 Task: Log work in the project AgileFrame for the issue 'Develop a new tool for automated testing of mobile application battery consumption and energy efficiency' spent time as '5w 3d 14h 37m' and remaining time as '5w 1d 23h 41m' and add a flag. Now add the issue to the epic 'IT Knowledge Management Process Improvement'. Log work in the project AgileFrame for the issue 'Upgrade the error logging and monitoring capabilities of a web application to improve error detection and resolution' spent time as '3w 4d 11h 43m' and remaining time as '1w 4d 1h 37m' and clone the issue. Now add the issue to the epic 'IT Problem Management Process Improvement'
Action: Mouse moved to (867, 200)
Screenshot: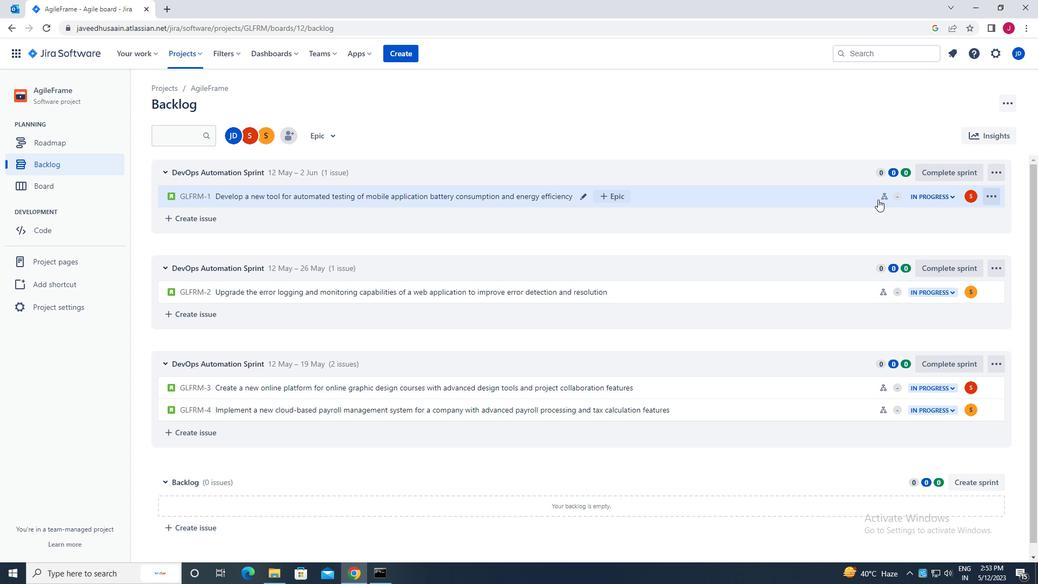 
Action: Mouse pressed left at (867, 200)
Screenshot: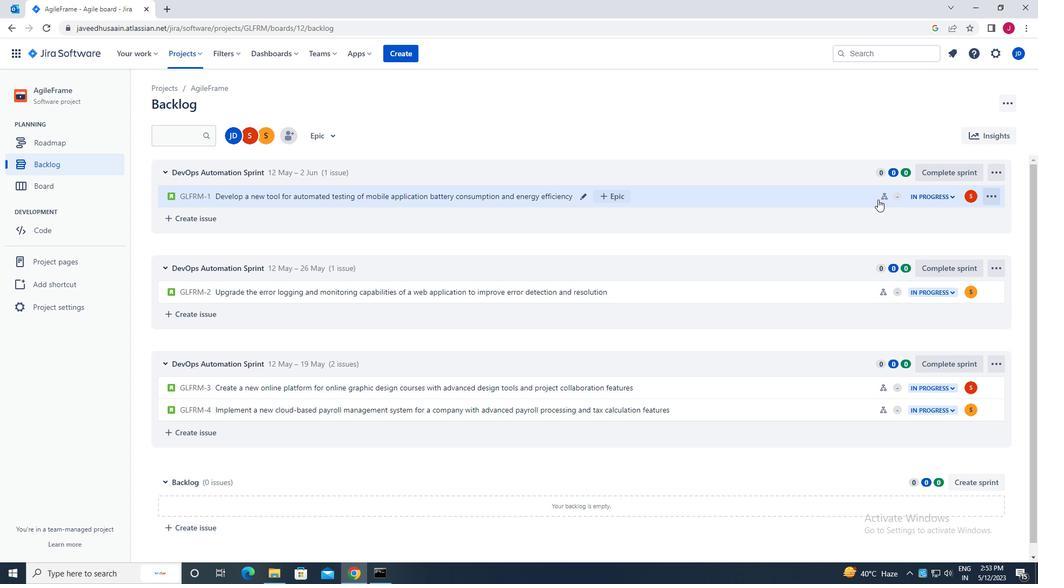 
Action: Mouse moved to (987, 163)
Screenshot: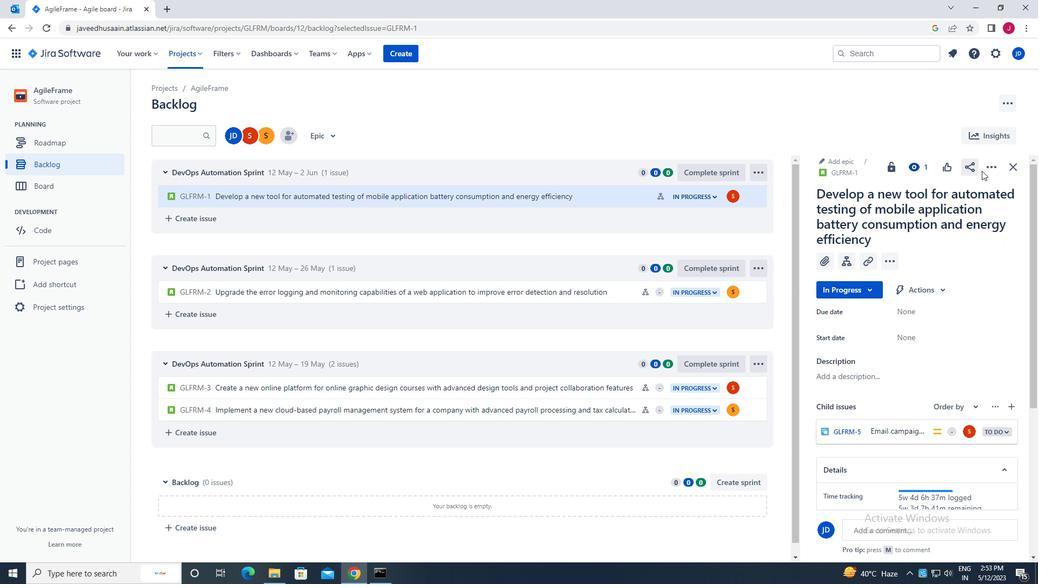 
Action: Mouse pressed left at (987, 163)
Screenshot: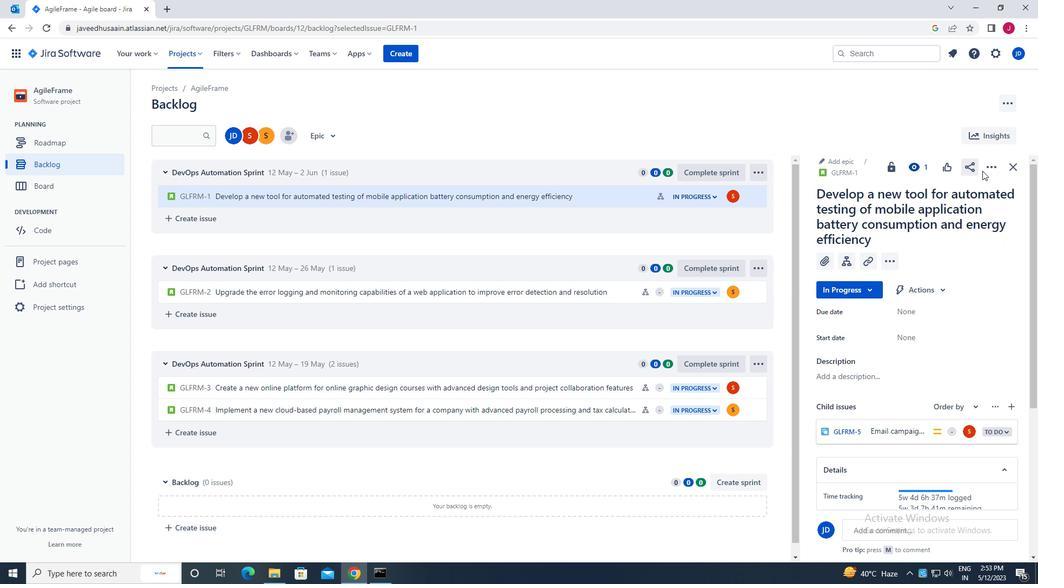 
Action: Mouse moved to (947, 197)
Screenshot: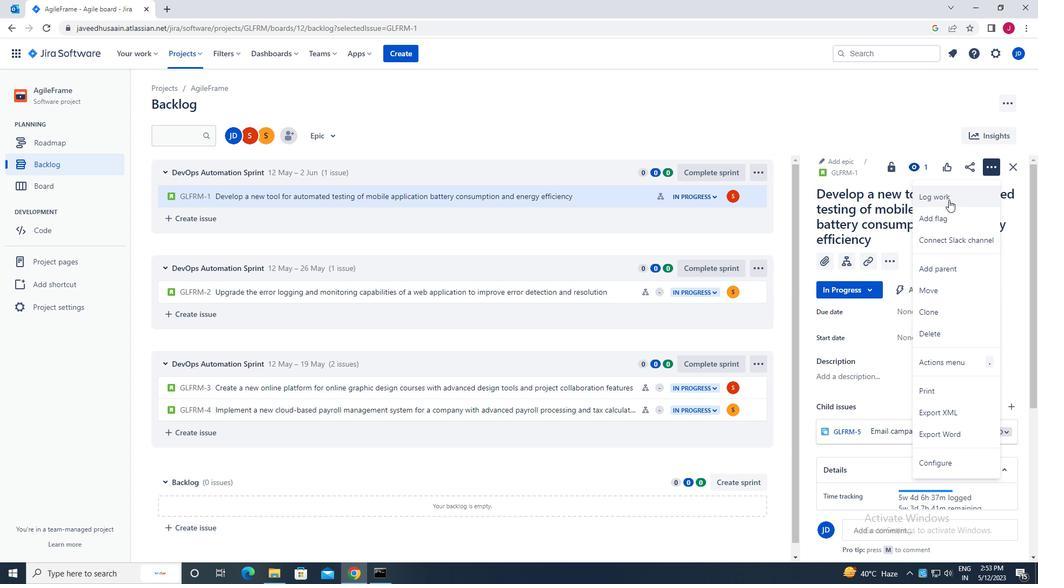 
Action: Mouse pressed left at (947, 197)
Screenshot: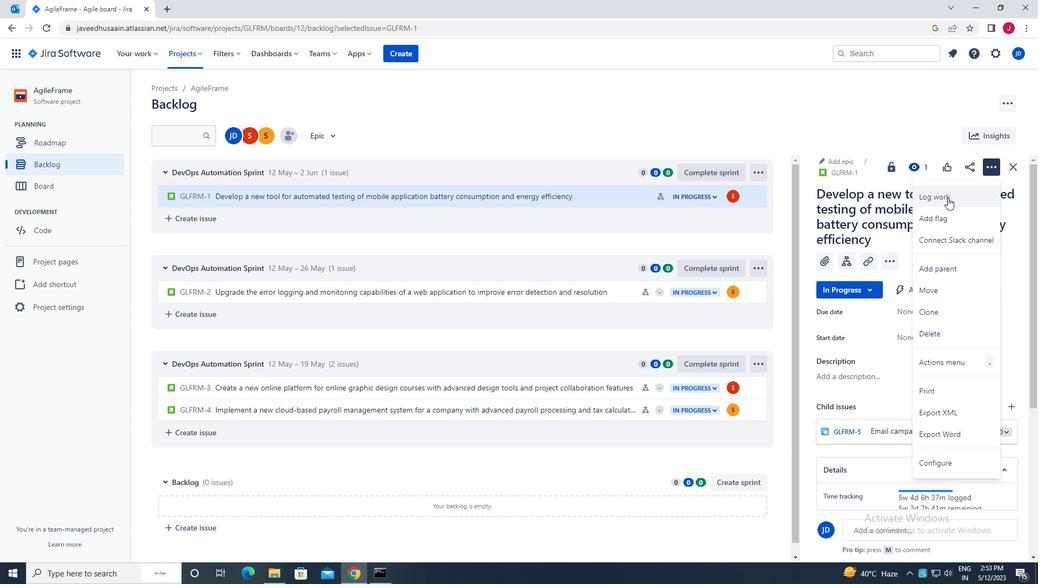 
Action: Mouse moved to (487, 163)
Screenshot: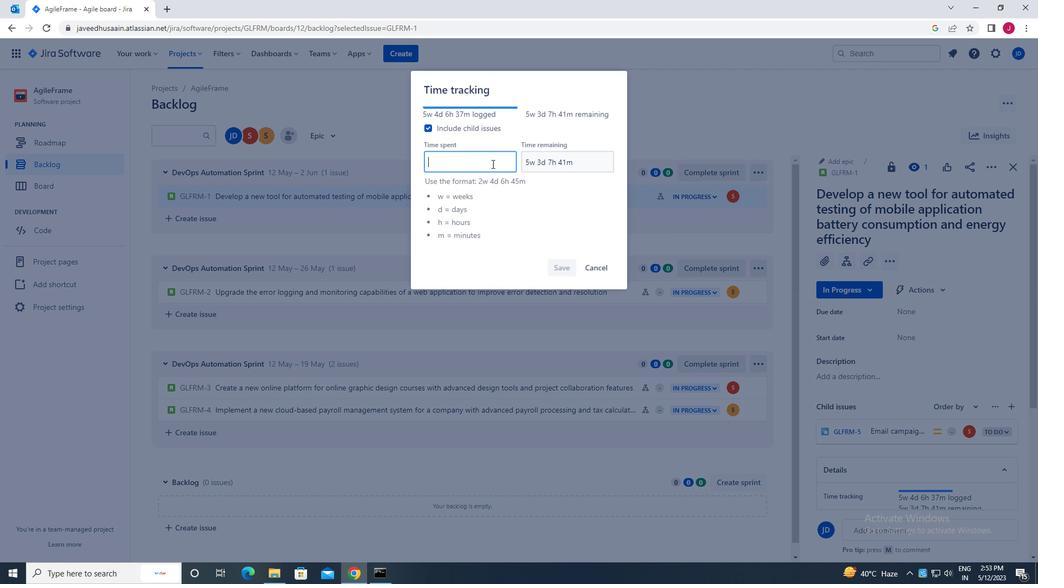 
Action: Mouse pressed left at (487, 163)
Screenshot: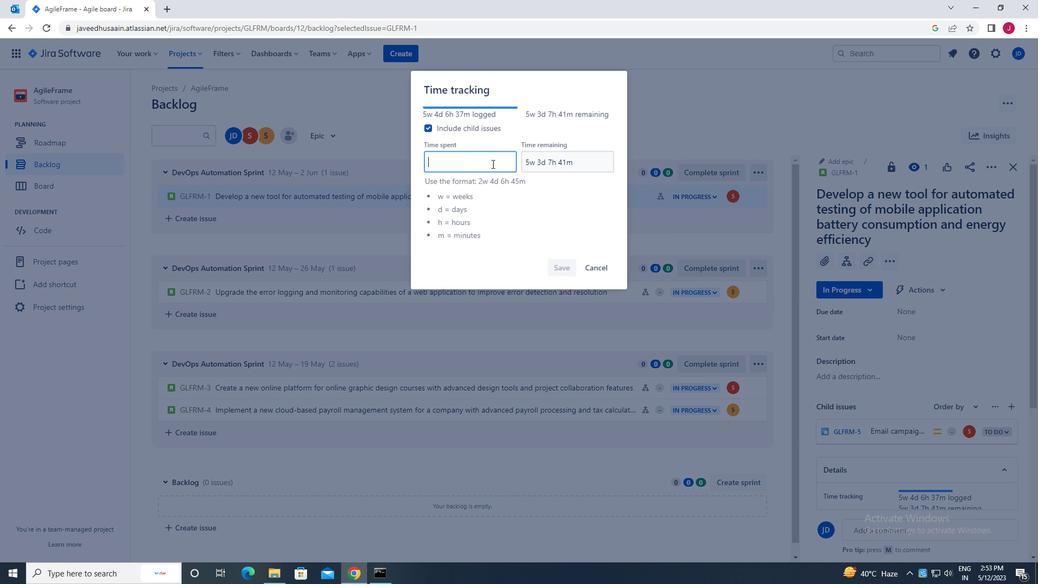 
Action: Key pressed 5w<Key.space>3d<Key.space>14h<Key.space>37m
Screenshot: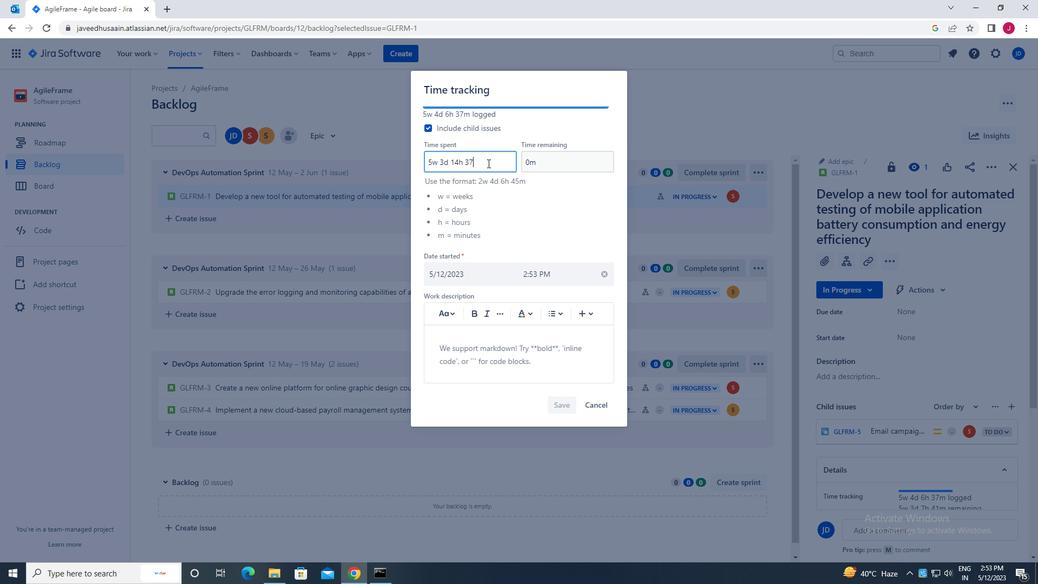 
Action: Mouse moved to (548, 164)
Screenshot: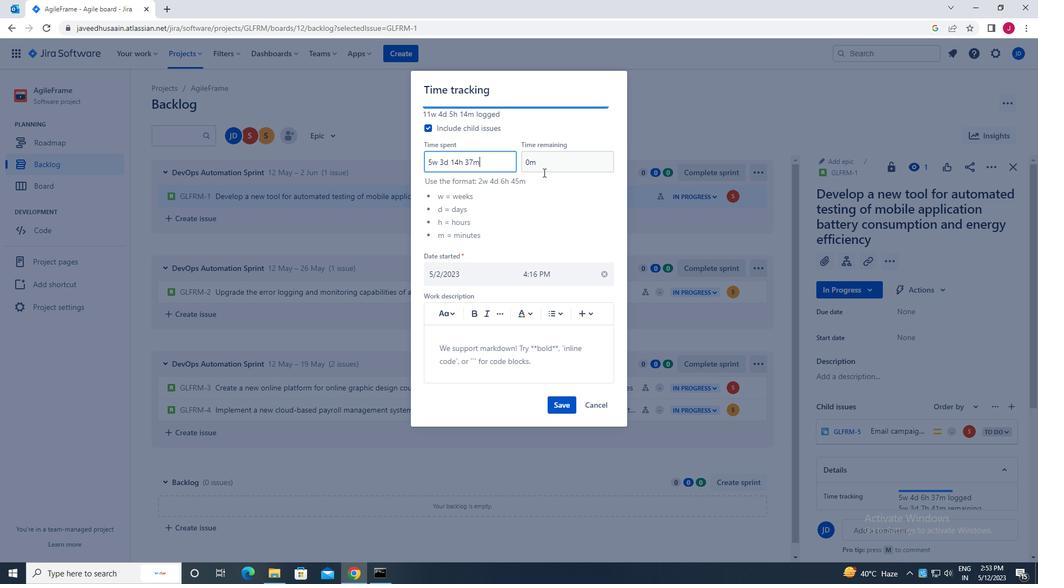 
Action: Mouse pressed left at (548, 164)
Screenshot: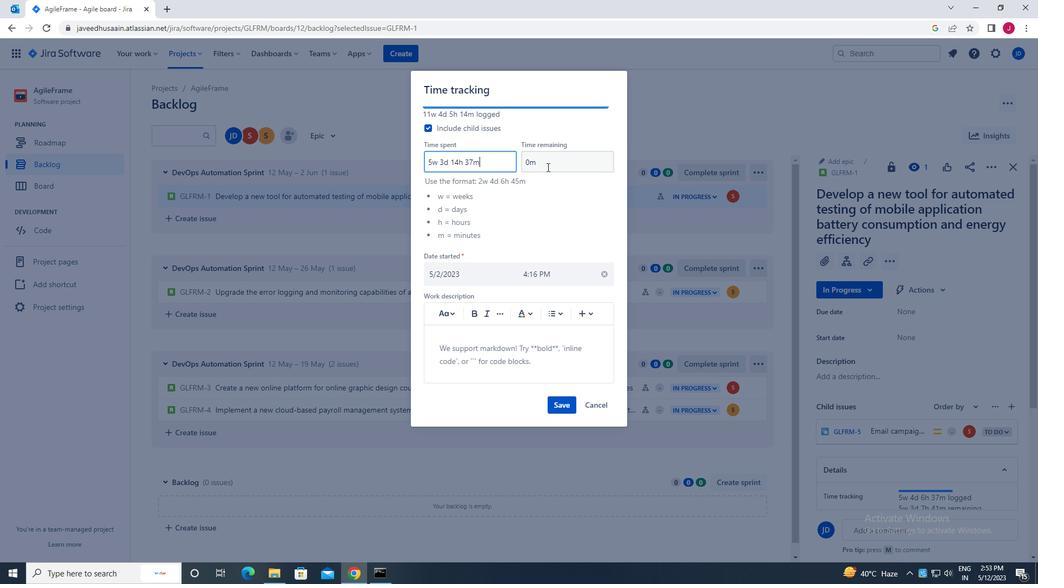 
Action: Key pressed <Key.backspace><Key.backspace><Key.backspace>5w<Key.space>1d<Key.space>23h<Key.space>41m
Screenshot: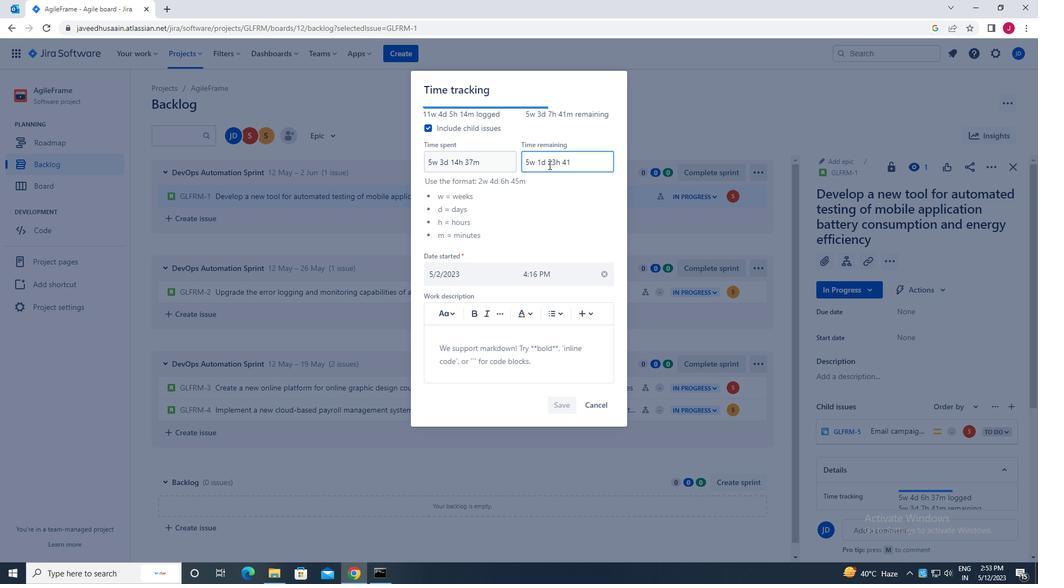 
Action: Mouse moved to (564, 406)
Screenshot: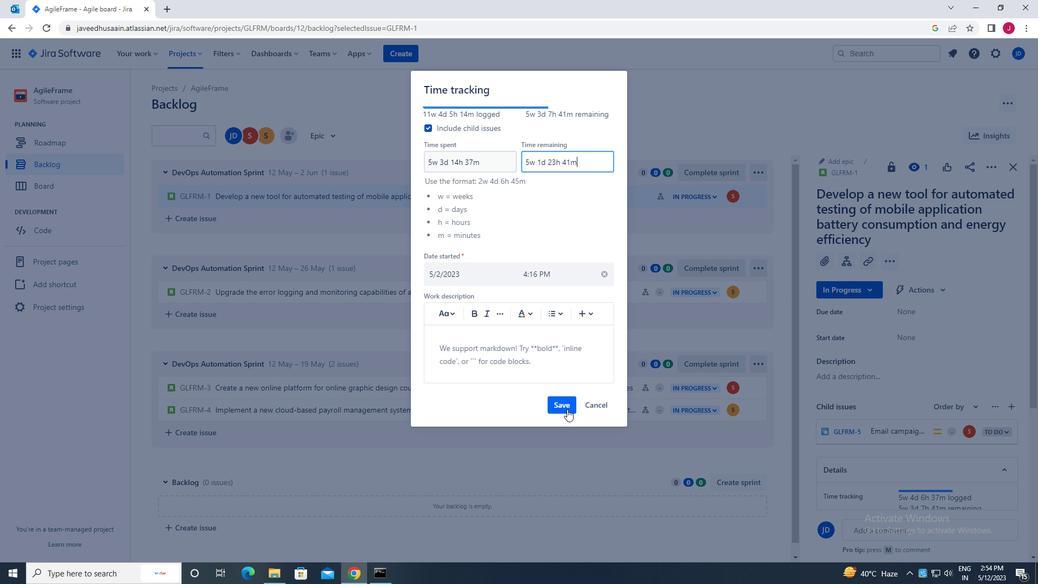 
Action: Mouse pressed left at (564, 406)
Screenshot: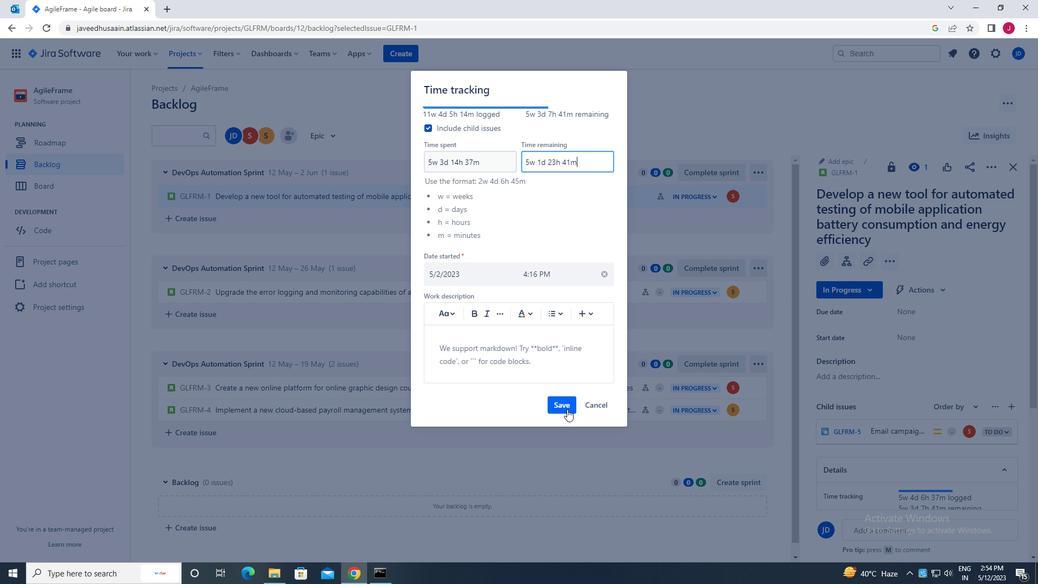 
Action: Mouse moved to (989, 163)
Screenshot: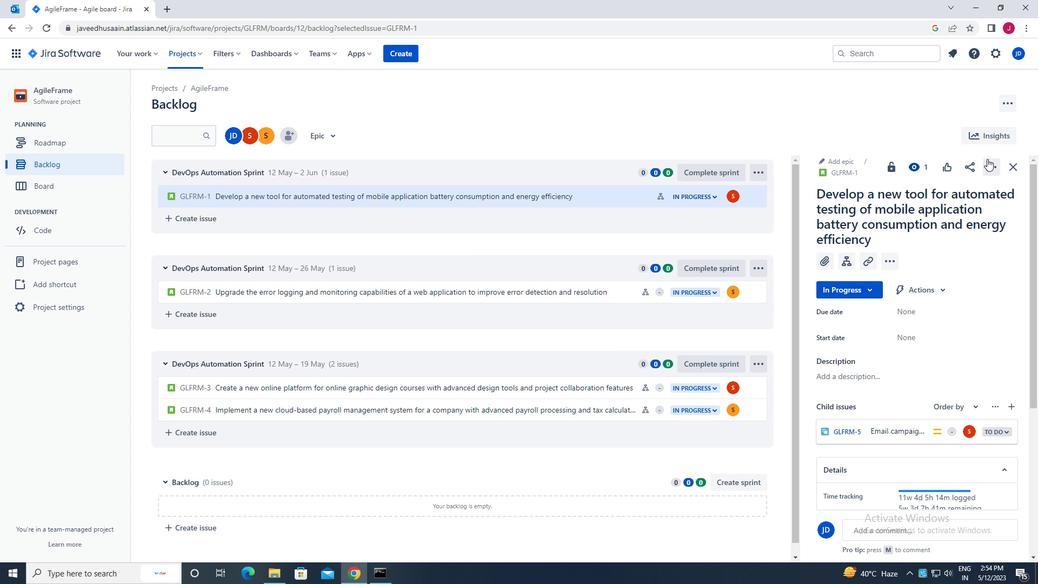 
Action: Mouse pressed left at (989, 163)
Screenshot: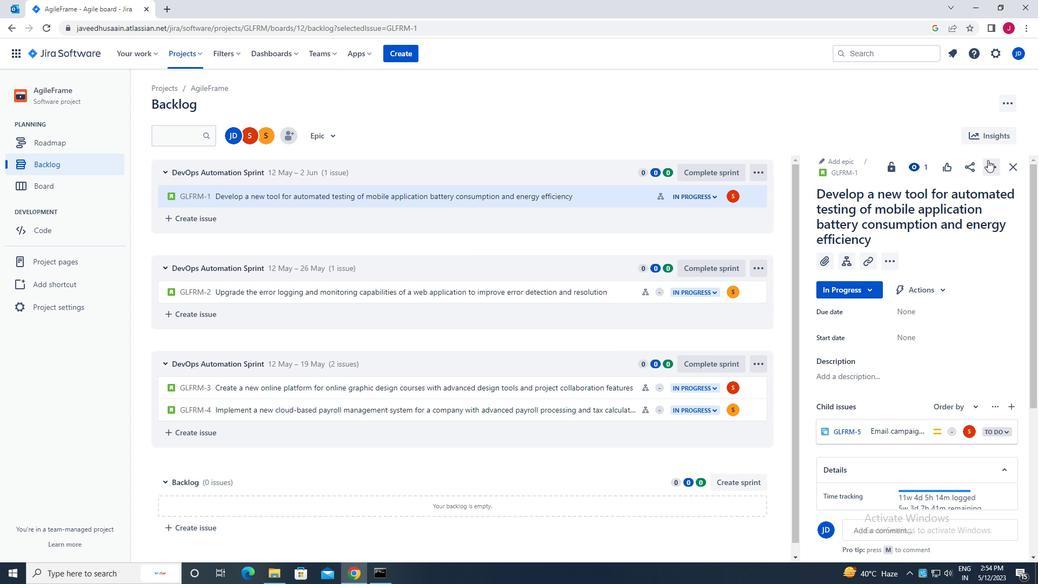 
Action: Mouse moved to (945, 216)
Screenshot: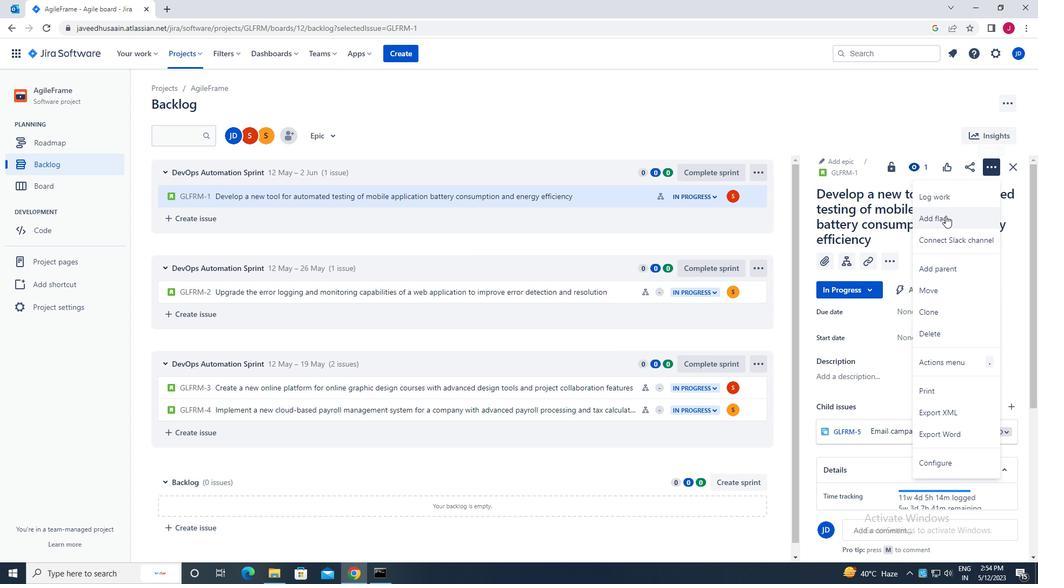 
Action: Mouse pressed left at (945, 216)
Screenshot: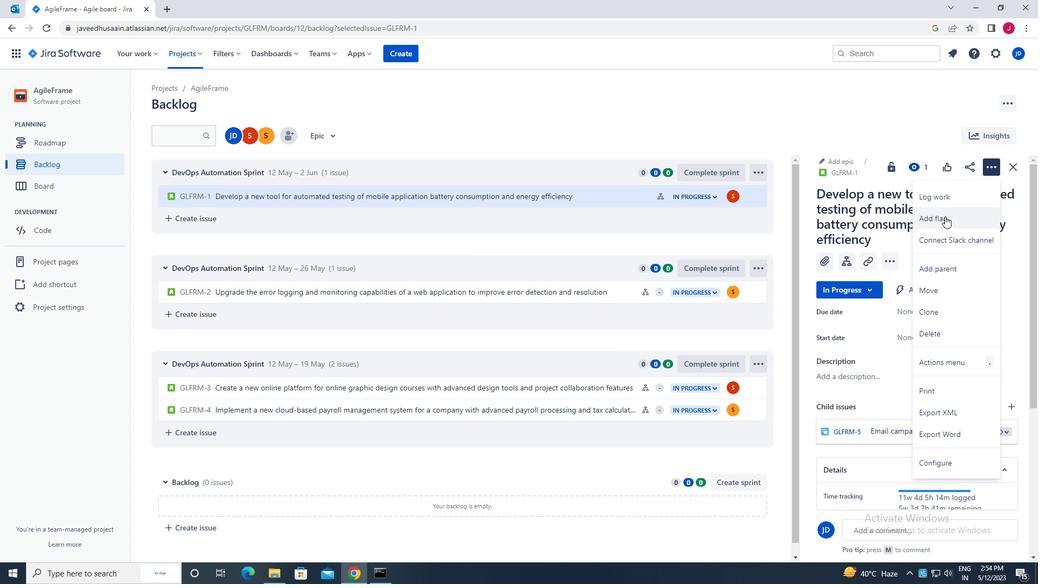 
Action: Mouse moved to (330, 135)
Screenshot: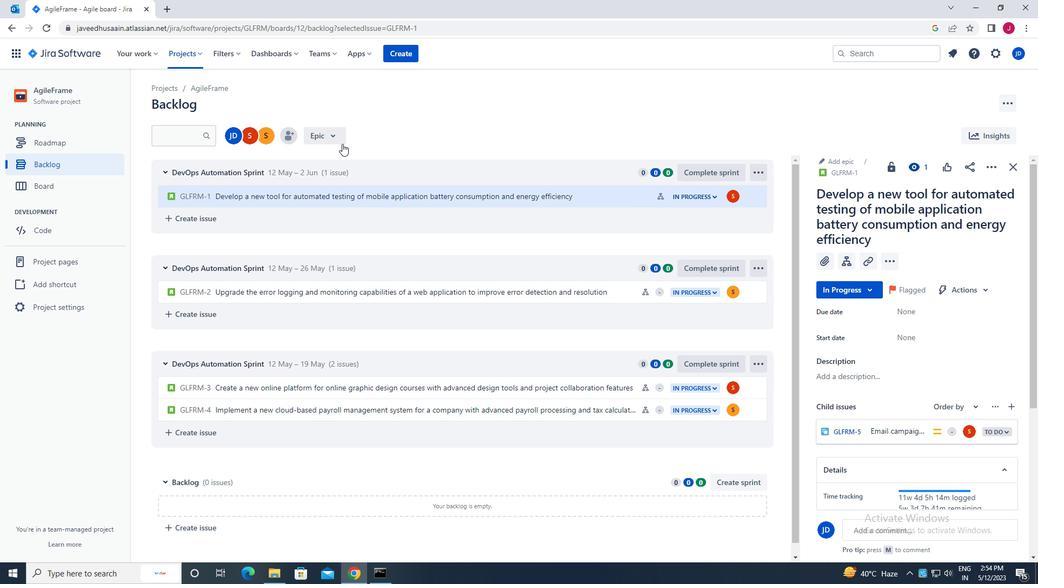 
Action: Mouse pressed left at (330, 135)
Screenshot: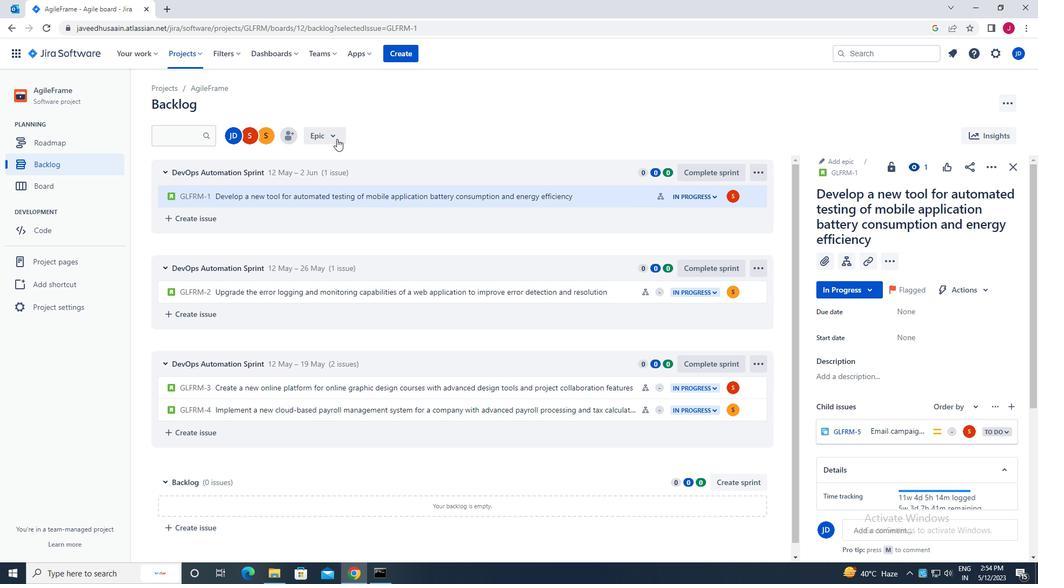 
Action: Mouse moved to (351, 182)
Screenshot: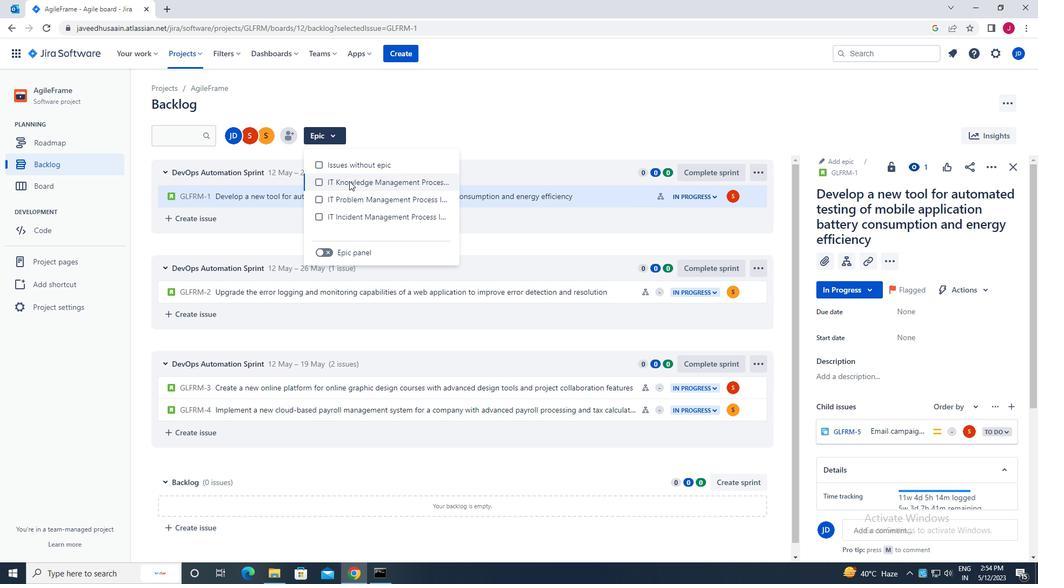 
Action: Mouse pressed left at (351, 182)
Screenshot: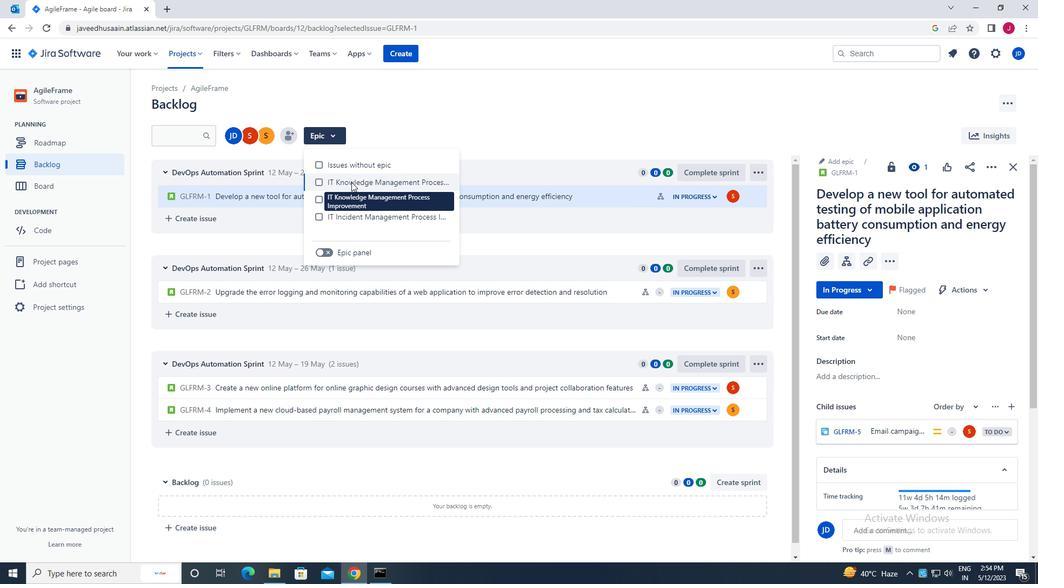 
Action: Mouse moved to (506, 116)
Screenshot: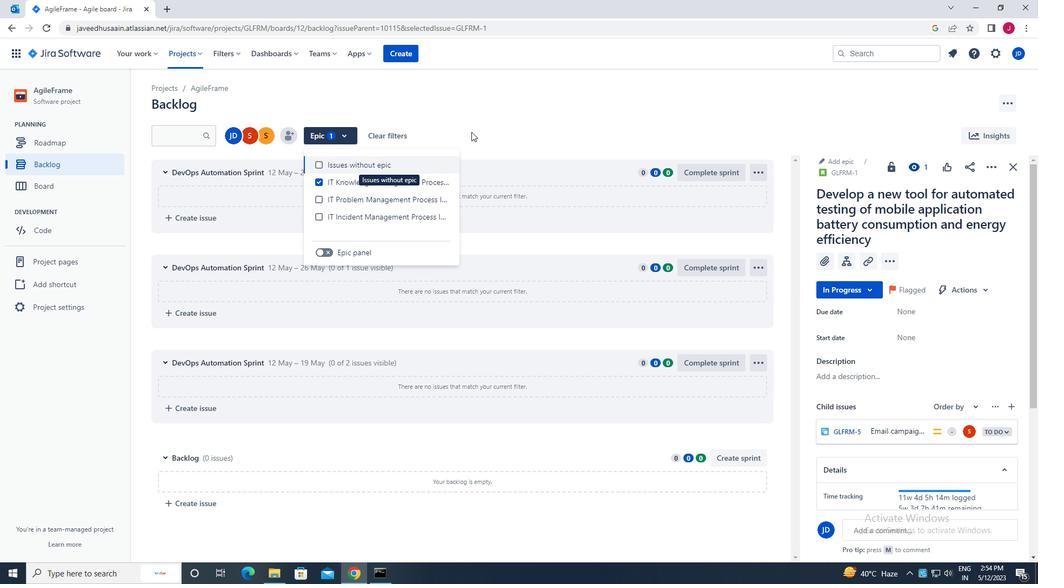 
Action: Mouse pressed left at (506, 116)
Screenshot: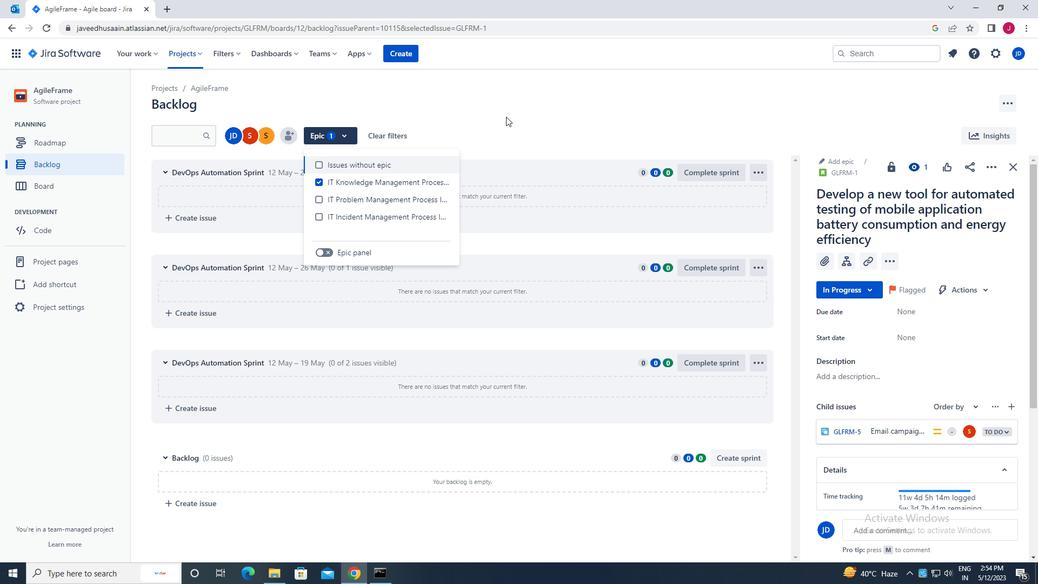 
Action: Mouse moved to (1017, 168)
Screenshot: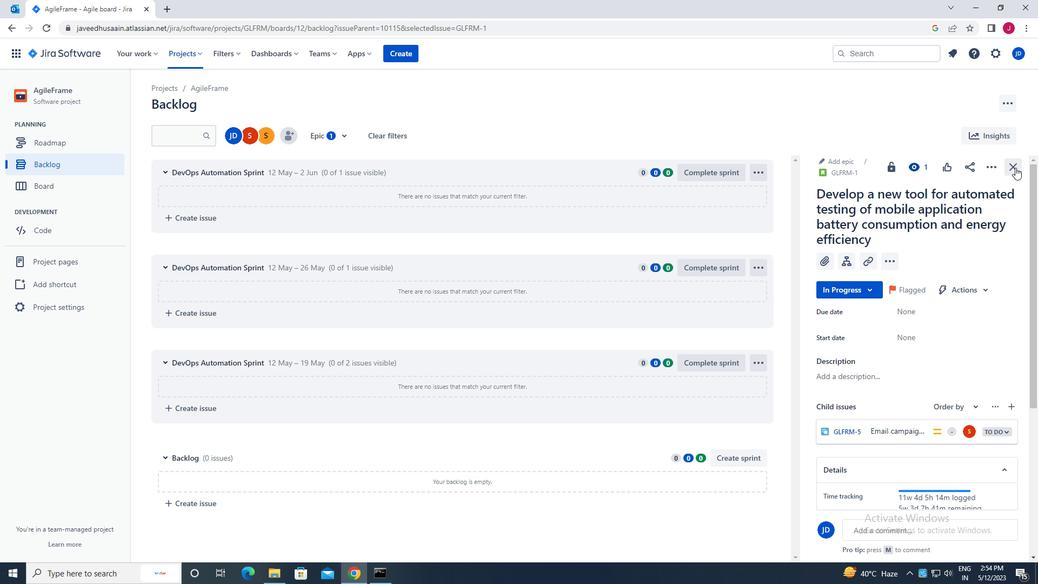 
Action: Mouse pressed left at (1017, 168)
Screenshot: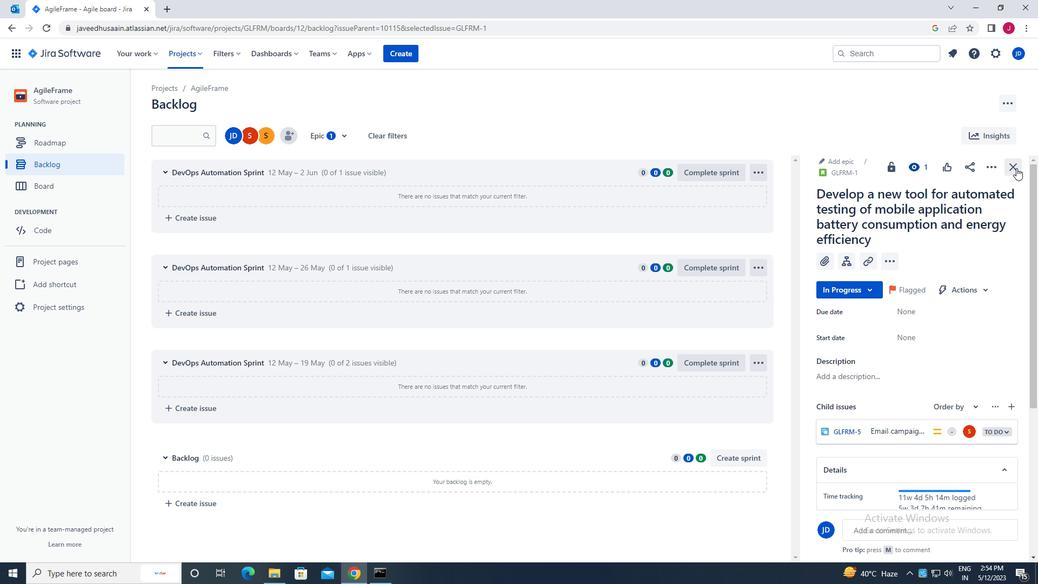 
Action: Mouse moved to (82, 164)
Screenshot: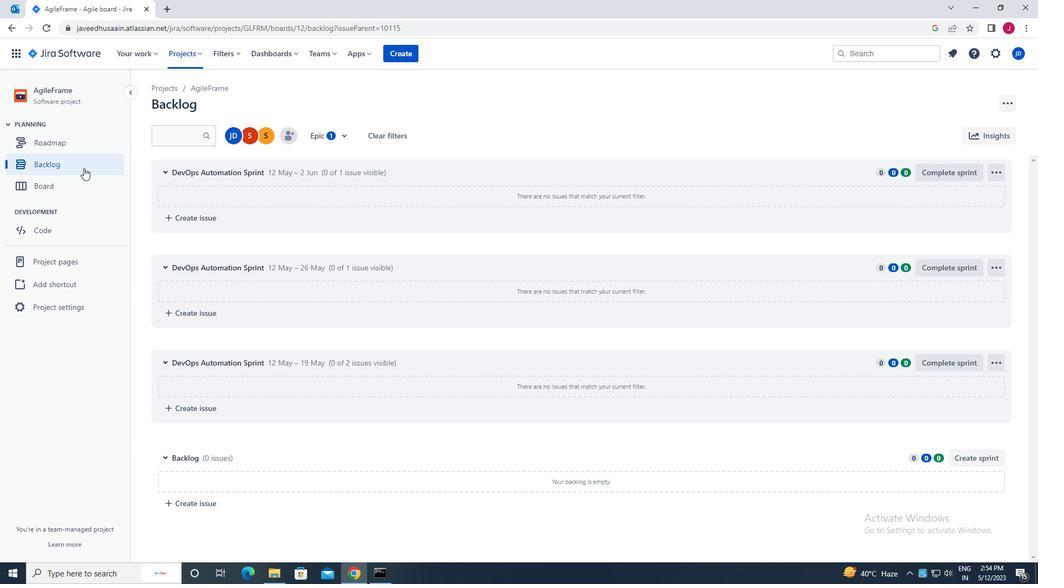 
Action: Mouse pressed left at (82, 164)
Screenshot: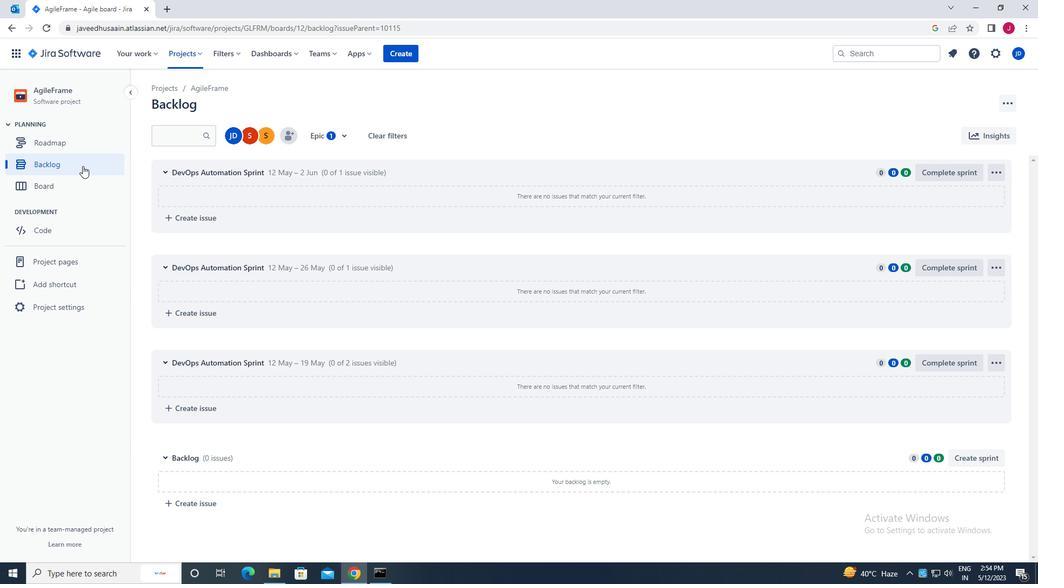 
Action: Mouse moved to (853, 295)
Screenshot: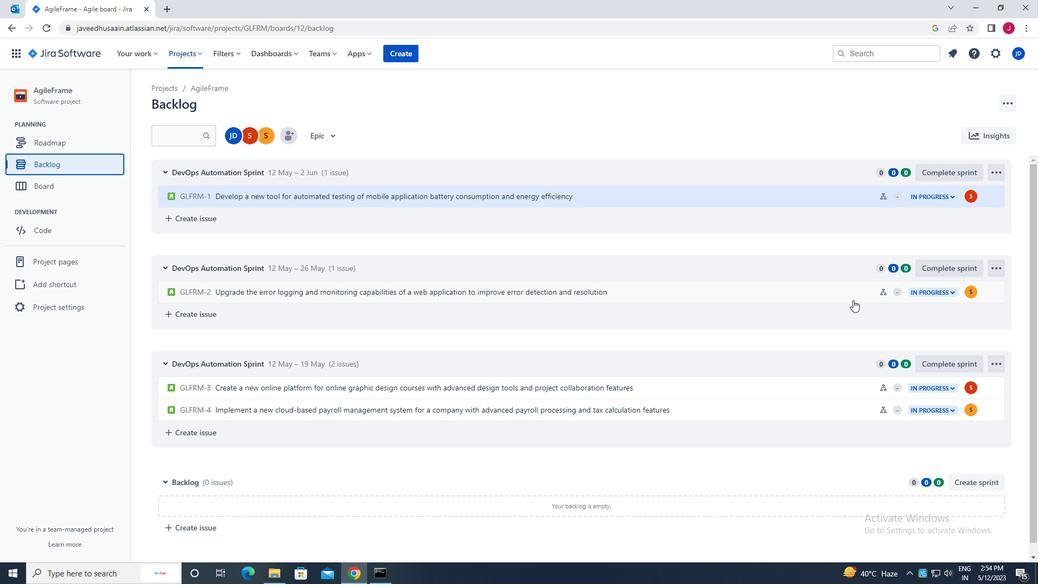 
Action: Mouse pressed left at (853, 295)
Screenshot: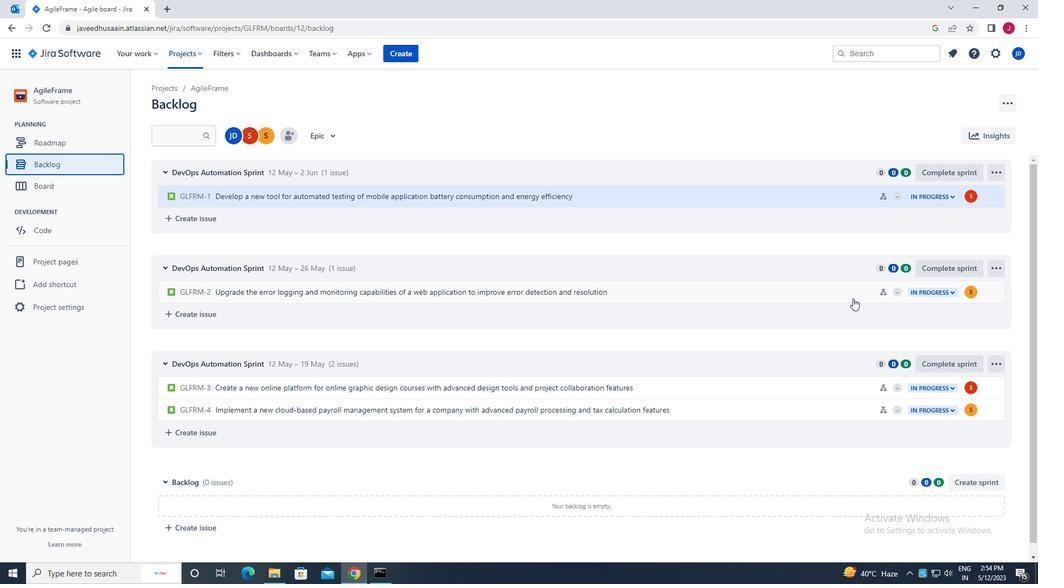 
Action: Mouse moved to (990, 167)
Screenshot: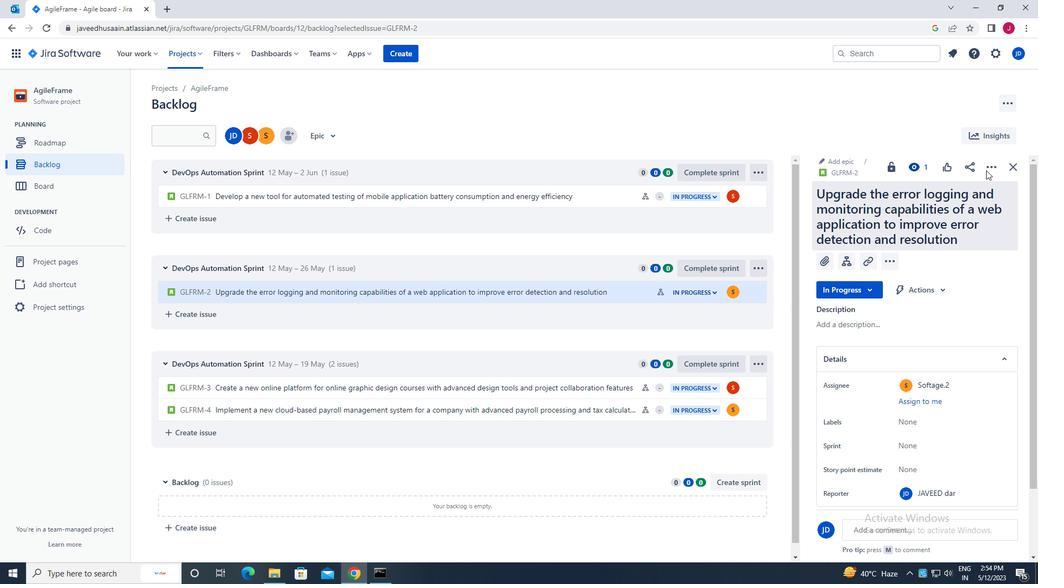 
Action: Mouse pressed left at (990, 167)
Screenshot: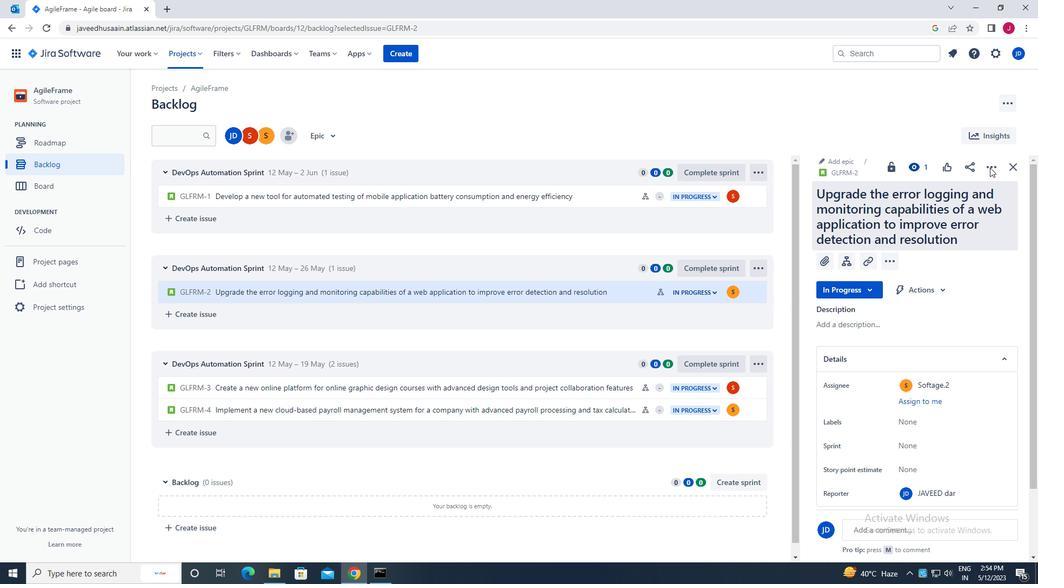 
Action: Mouse moved to (941, 196)
Screenshot: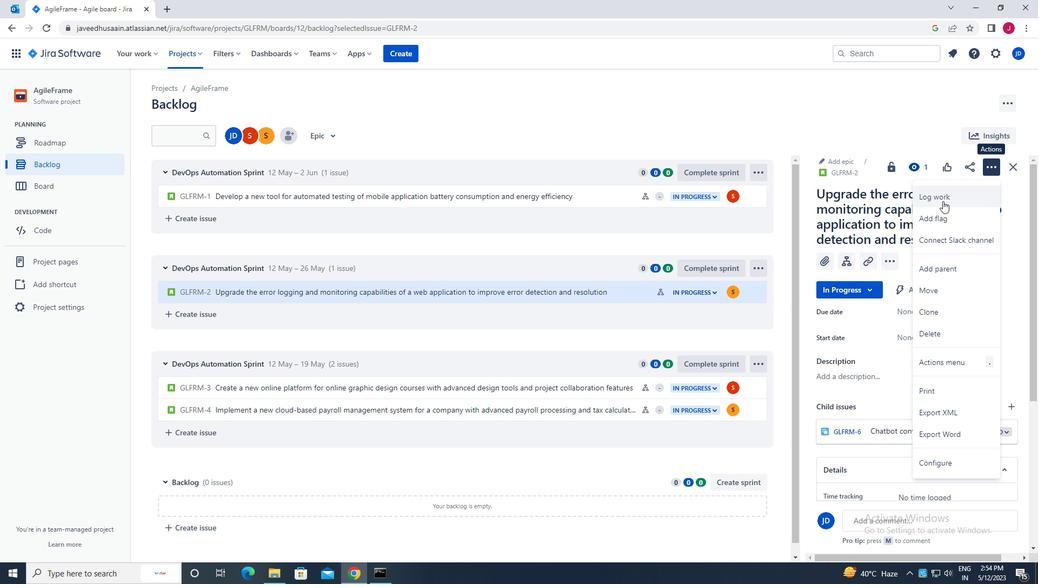 
Action: Mouse pressed left at (941, 196)
Screenshot: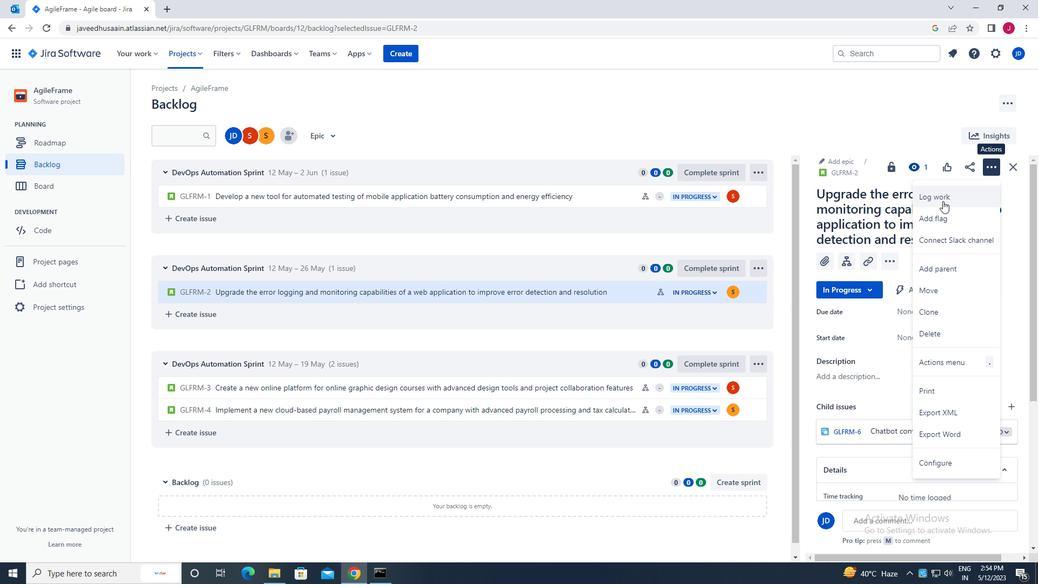 
Action: Mouse moved to (465, 164)
Screenshot: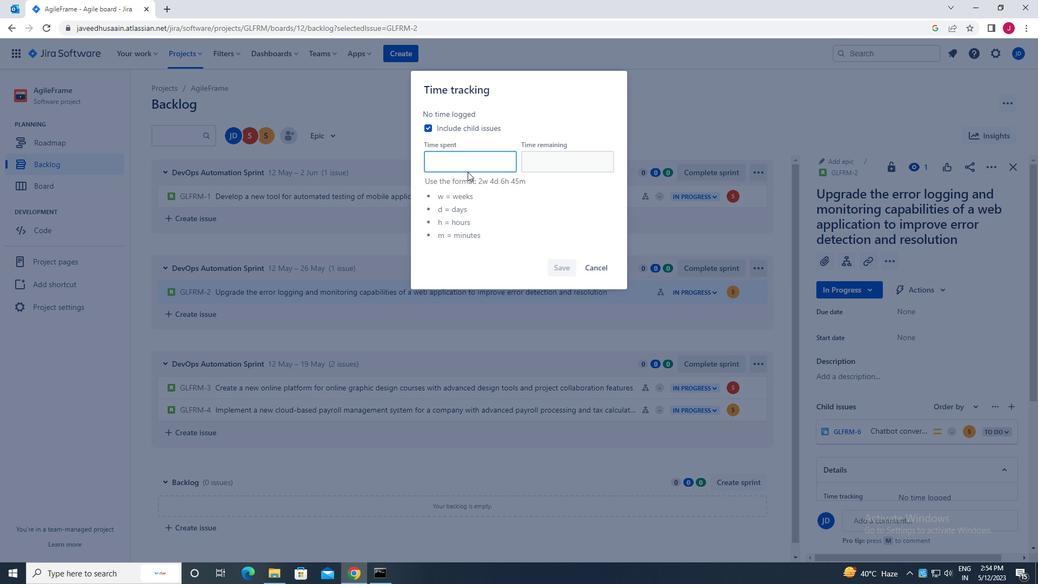 
Action: Mouse pressed left at (465, 164)
Screenshot: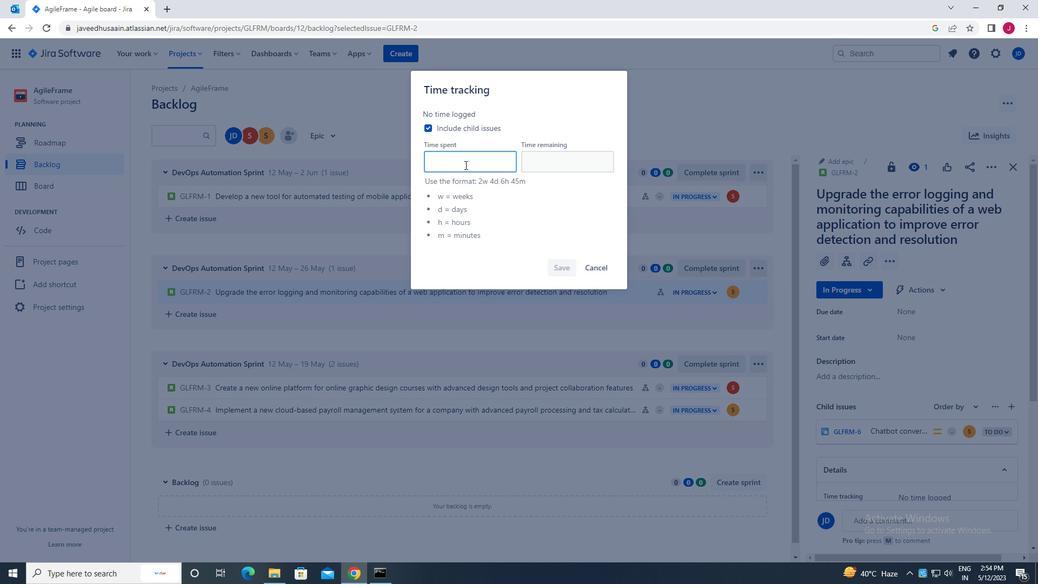 
Action: Key pressed 3w<Key.space>4d<Key.space>11h<Key.space>43m
Screenshot: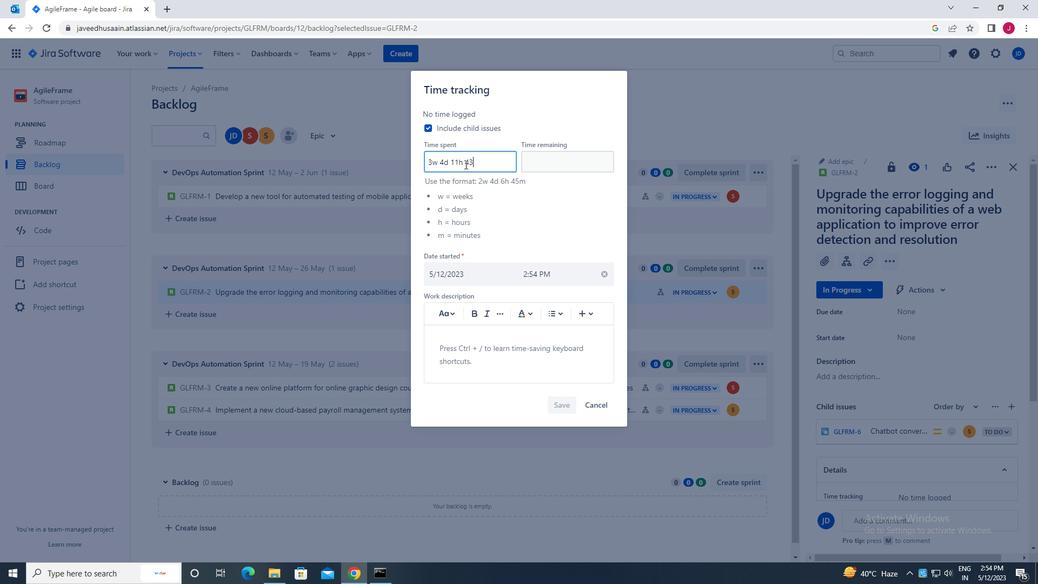 
Action: Mouse moved to (541, 164)
Screenshot: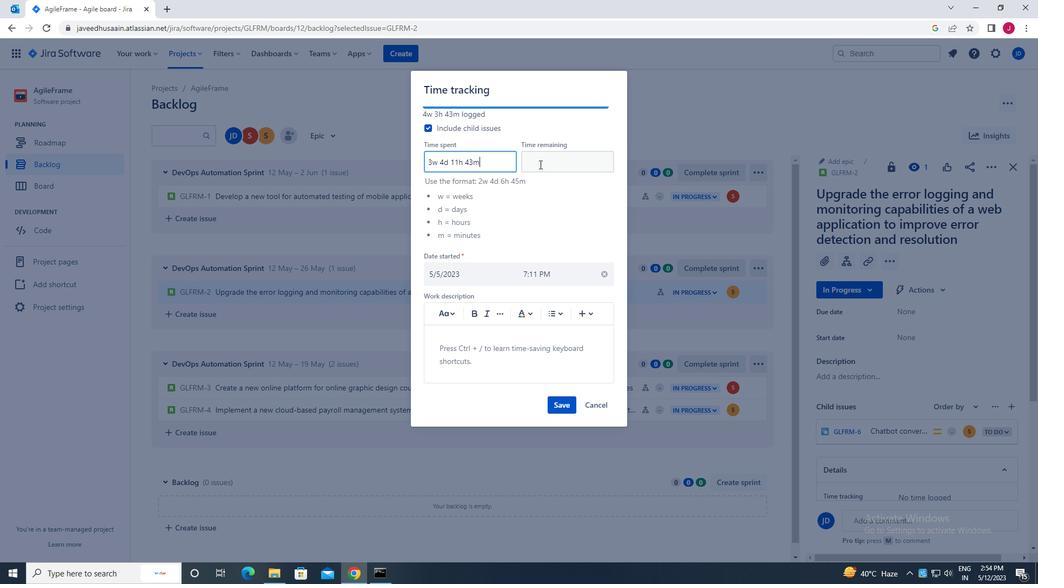 
Action: Mouse pressed left at (541, 164)
Screenshot: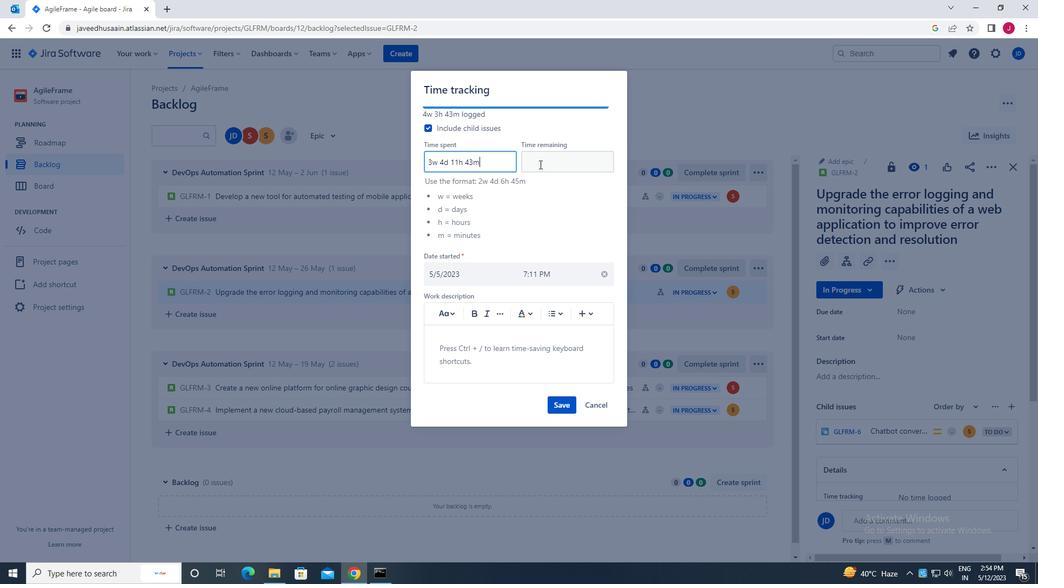 
Action: Mouse moved to (542, 164)
Screenshot: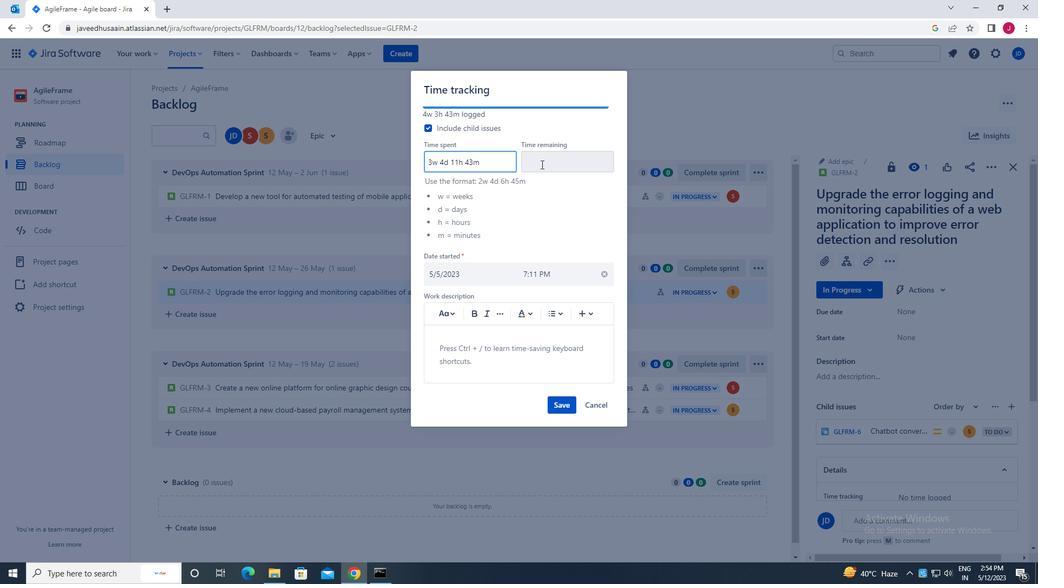 
Action: Key pressed 1w<Key.space>4d<Key.space>1h<Key.space>37m
Screenshot: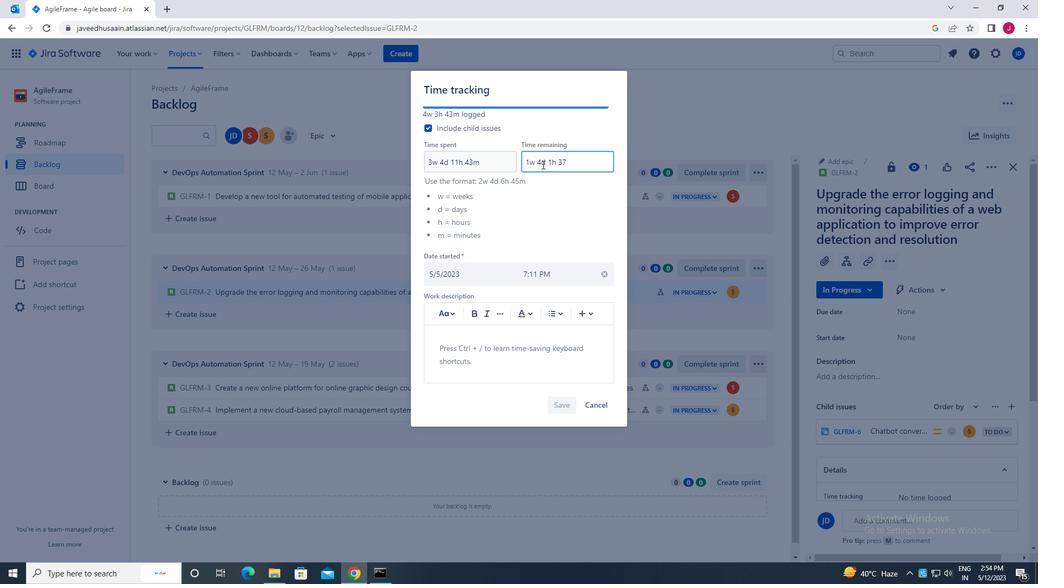 
Action: Mouse moved to (555, 403)
Screenshot: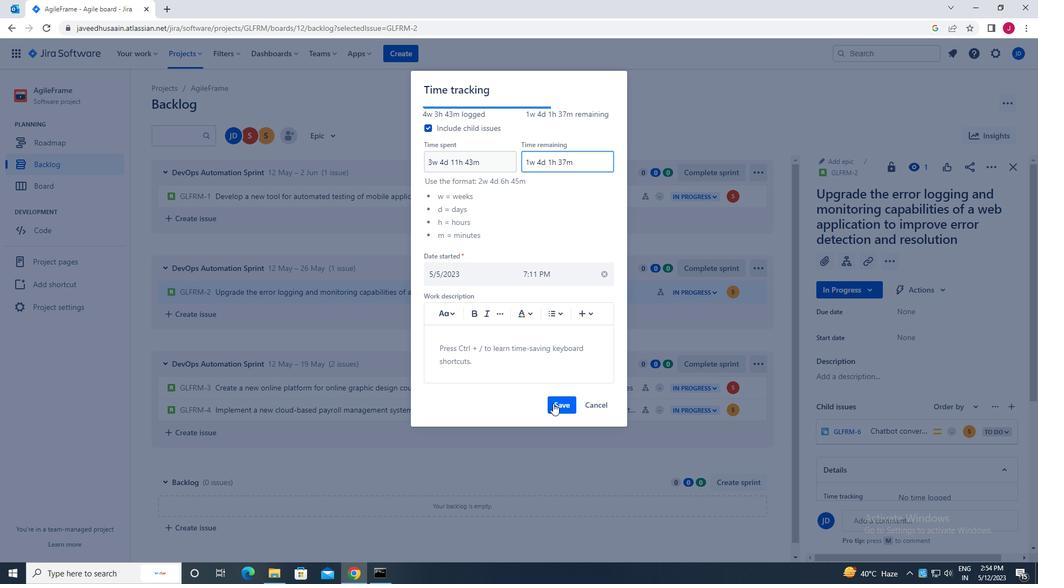 
Action: Mouse pressed left at (555, 403)
Screenshot: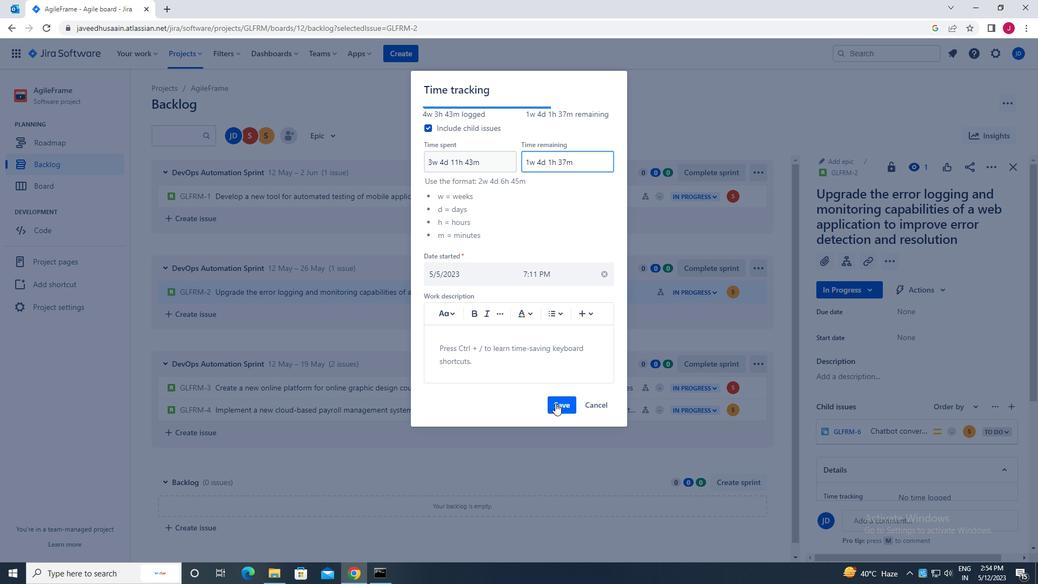 
Action: Mouse moved to (987, 166)
Screenshot: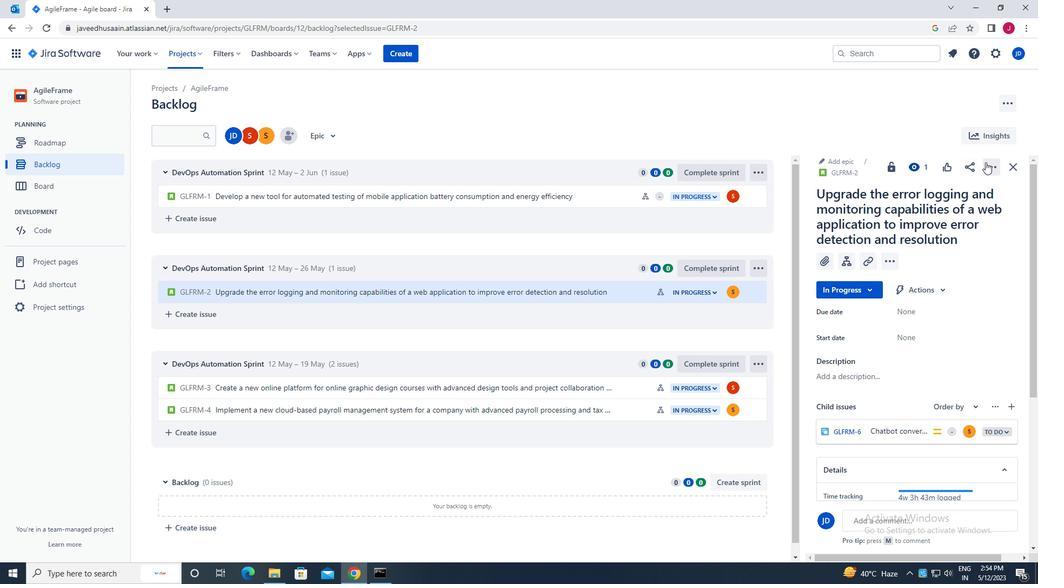 
Action: Mouse pressed left at (987, 166)
Screenshot: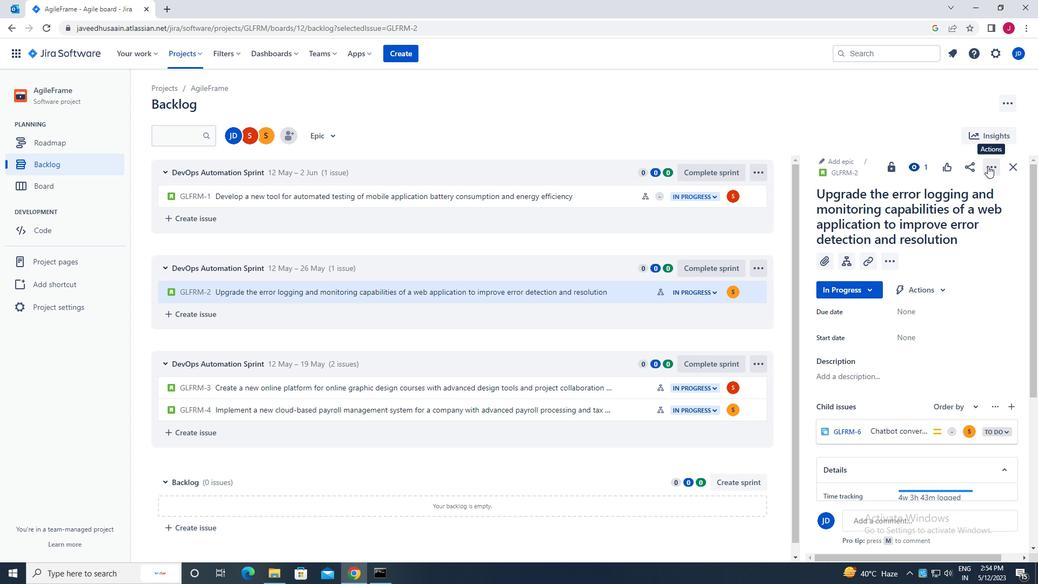 
Action: Mouse moved to (938, 311)
Screenshot: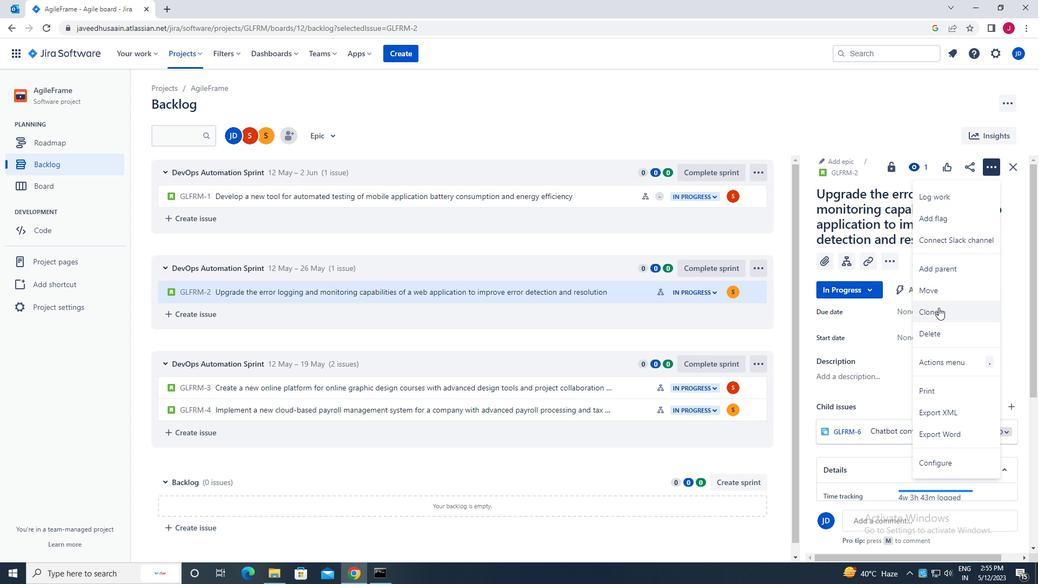 
Action: Mouse pressed left at (938, 311)
Screenshot: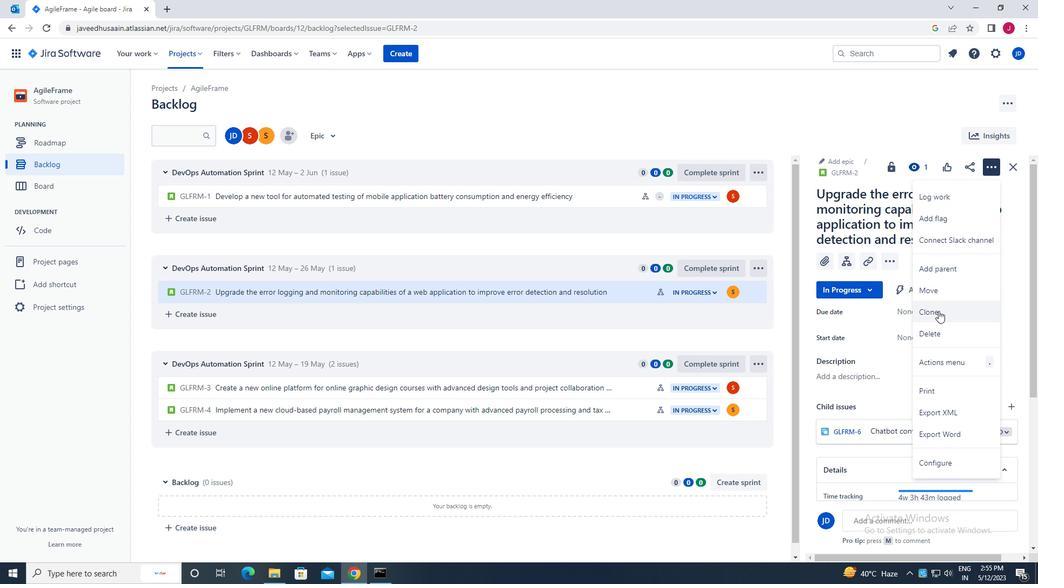 
Action: Mouse moved to (586, 230)
Screenshot: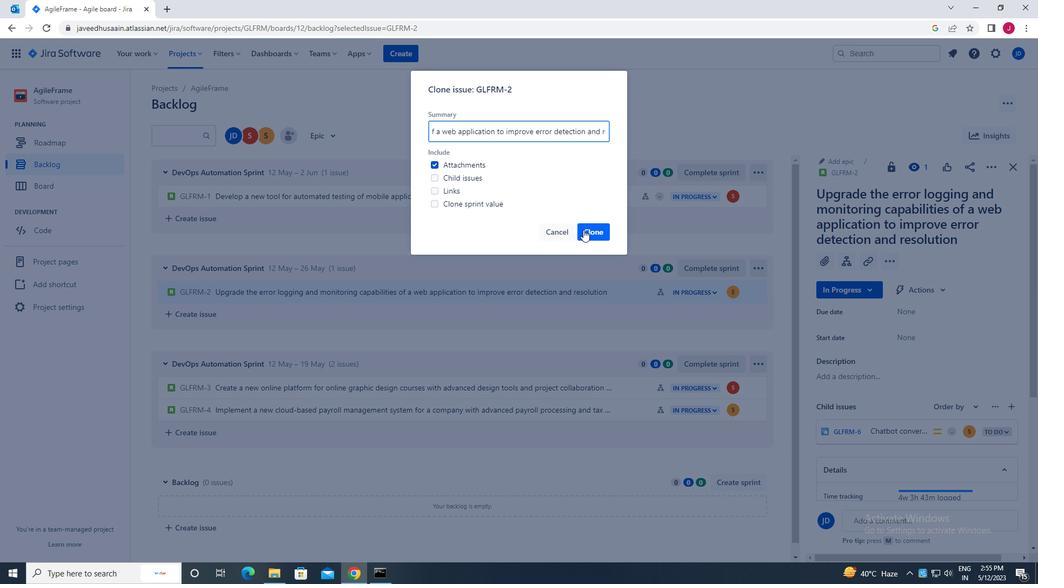 
Action: Mouse pressed left at (586, 230)
Screenshot: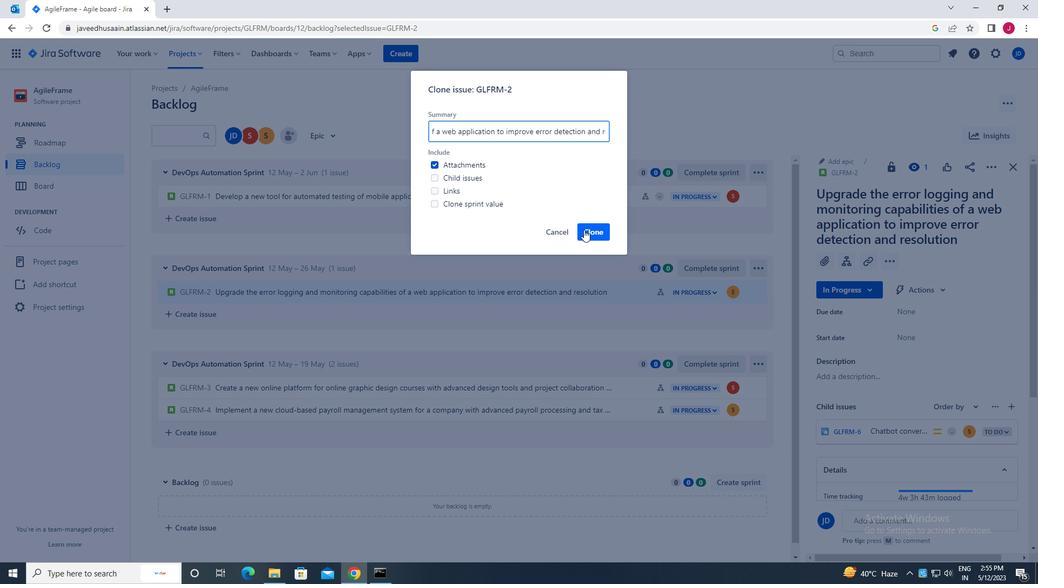 
Action: Mouse moved to (329, 136)
Screenshot: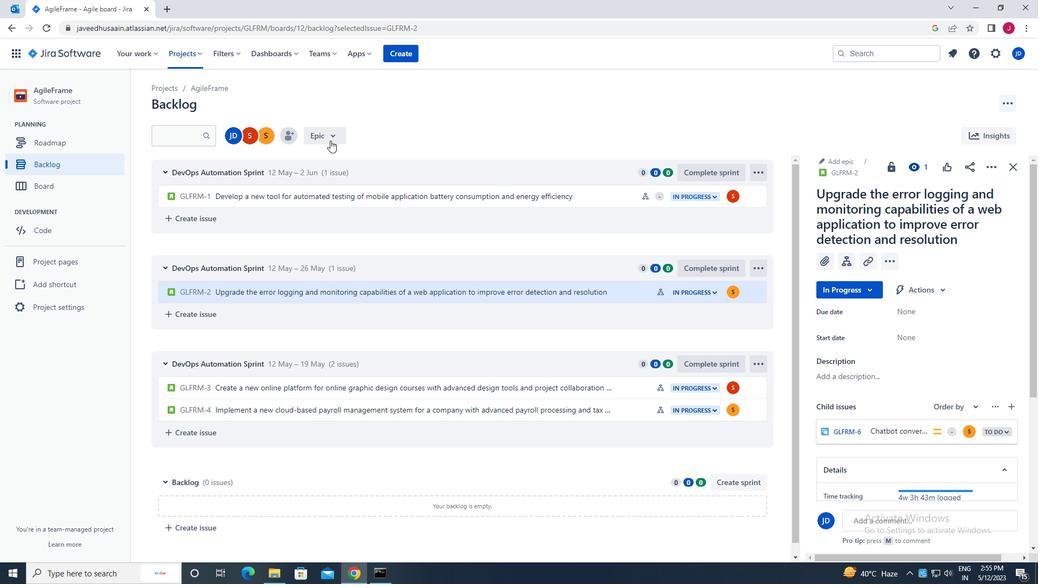 
Action: Mouse pressed left at (329, 136)
Screenshot: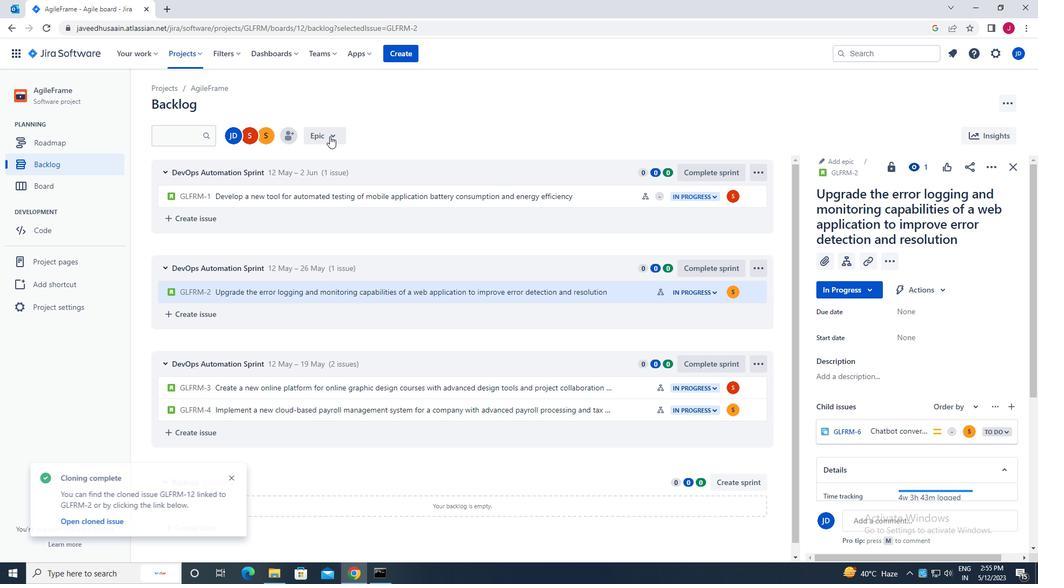 
Action: Mouse moved to (367, 201)
Screenshot: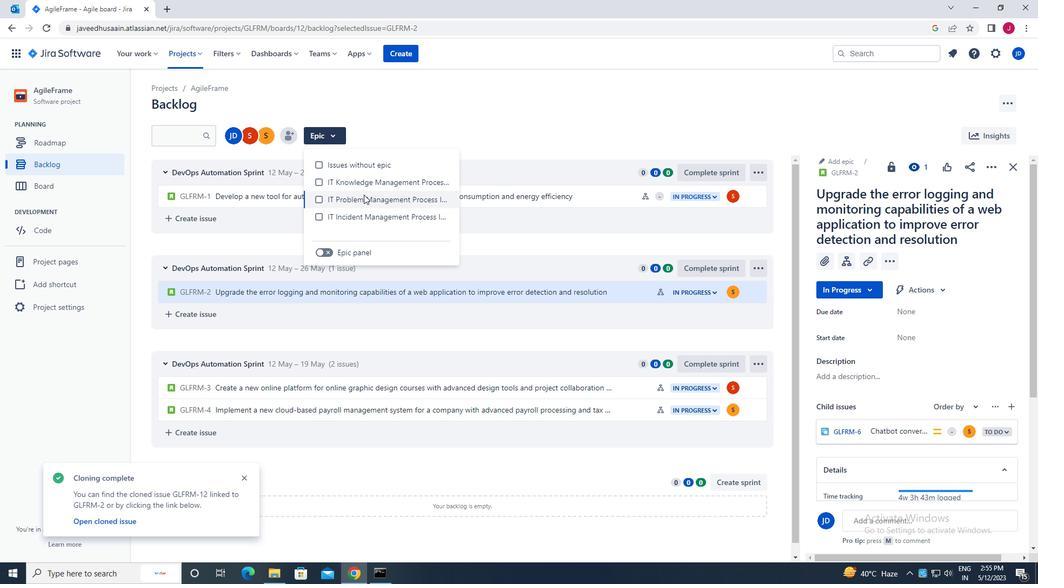 
Action: Mouse pressed left at (367, 201)
Screenshot: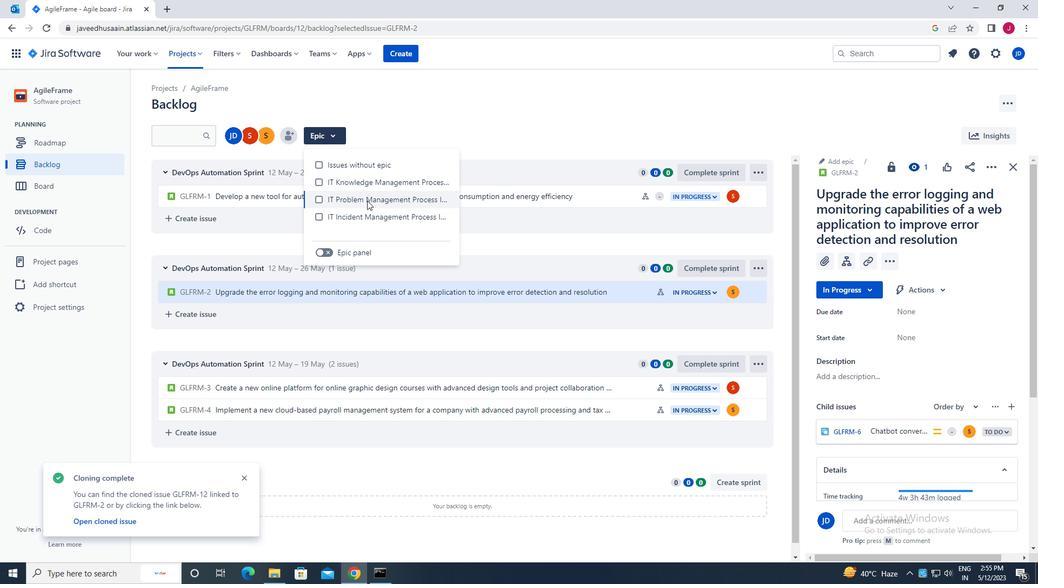 
Action: Mouse moved to (558, 110)
Screenshot: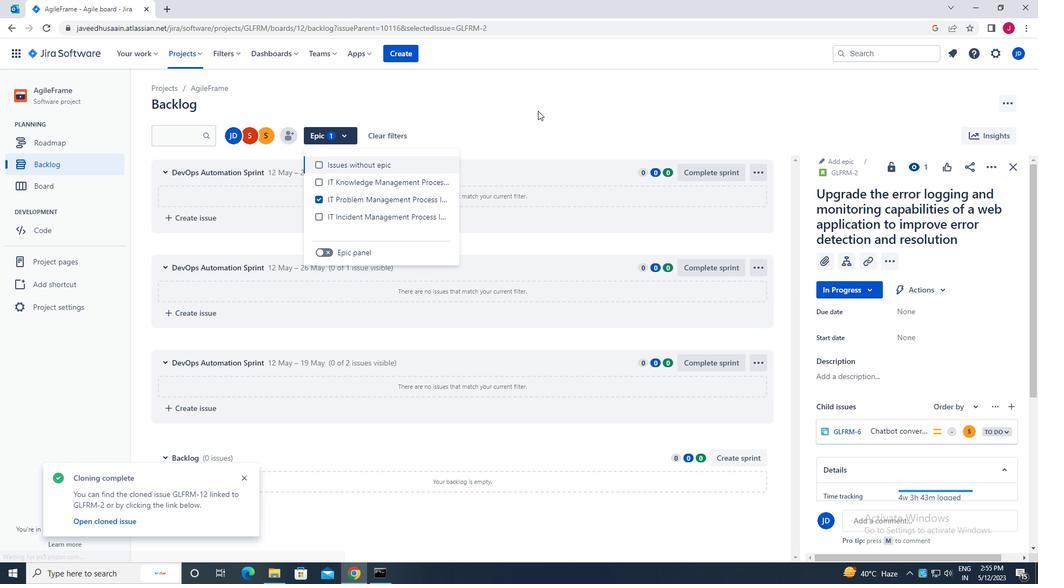 
Action: Mouse pressed left at (558, 110)
Screenshot: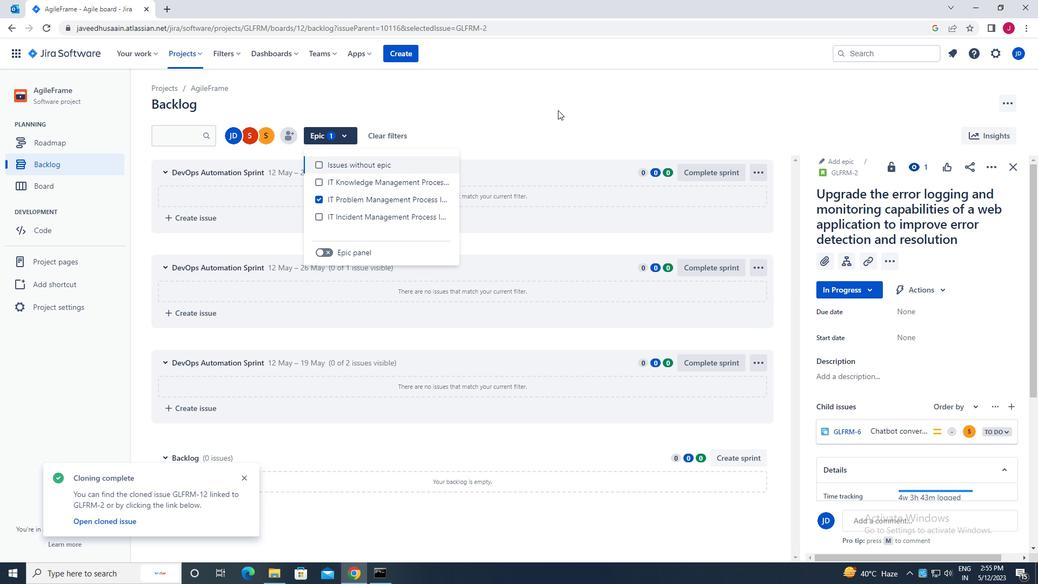 
Action: Mouse moved to (1019, 167)
Screenshot: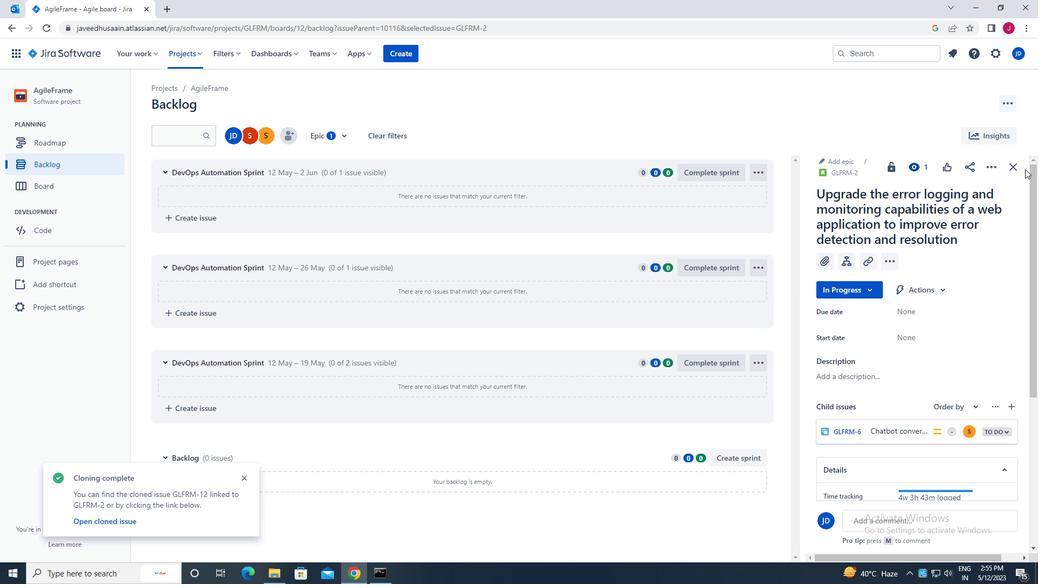 
Action: Mouse pressed left at (1019, 167)
Screenshot: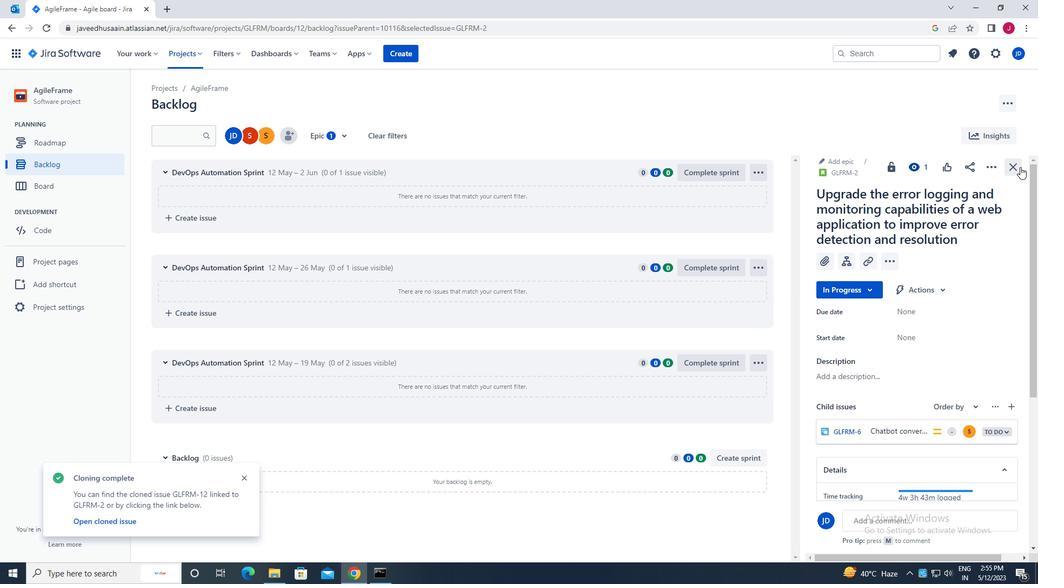 
Action: Mouse moved to (817, 150)
Screenshot: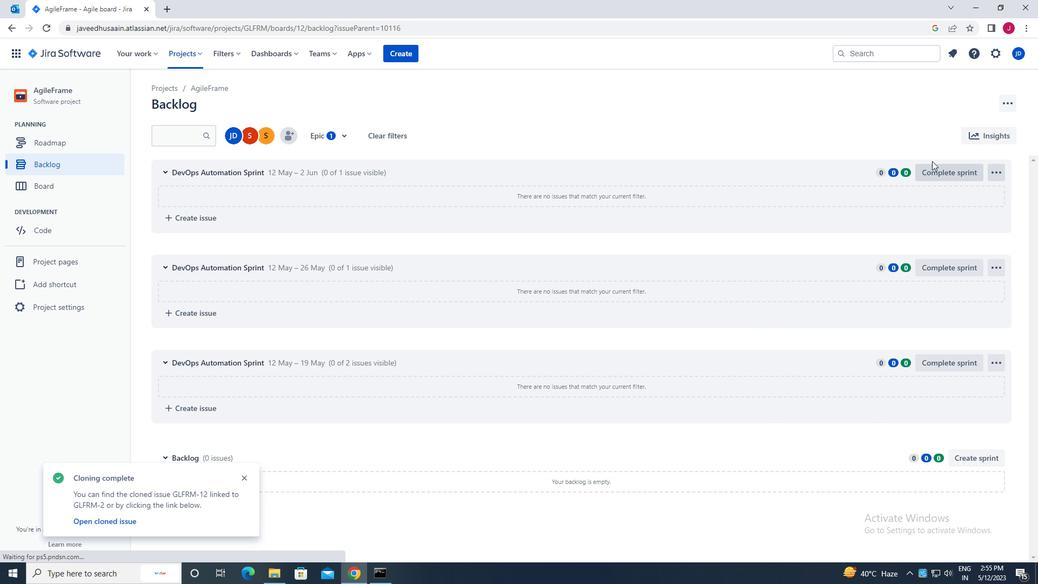 
